 Task: Find connections with filter location Winterhude with filter topic #technologywith filter profile language German with filter current company Ingram Micro with filter school Freshers Jobs resumes with filter industry Utility System Construction with filter service category Mortgage Lending with filter keywords title Phlebotomist
Action: Mouse moved to (573, 78)
Screenshot: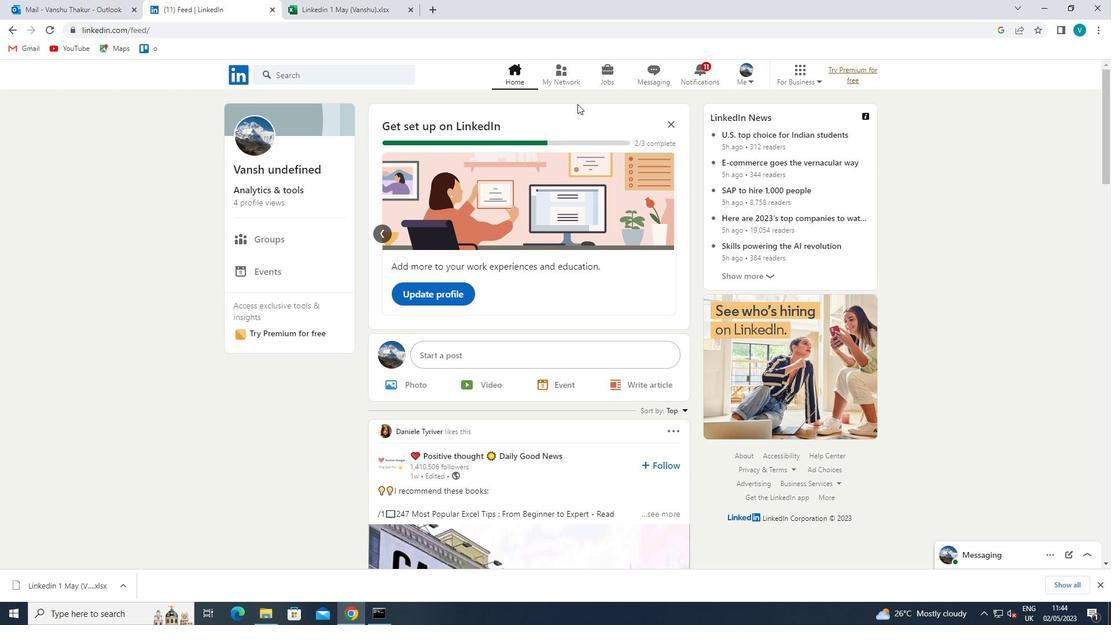 
Action: Mouse pressed left at (573, 78)
Screenshot: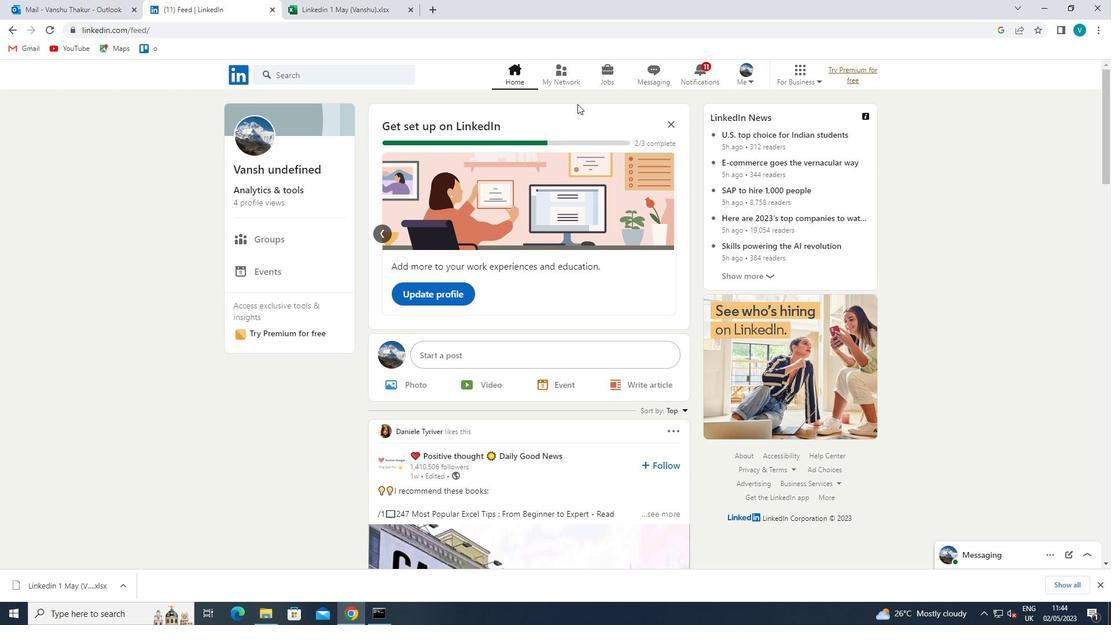 
Action: Mouse moved to (288, 138)
Screenshot: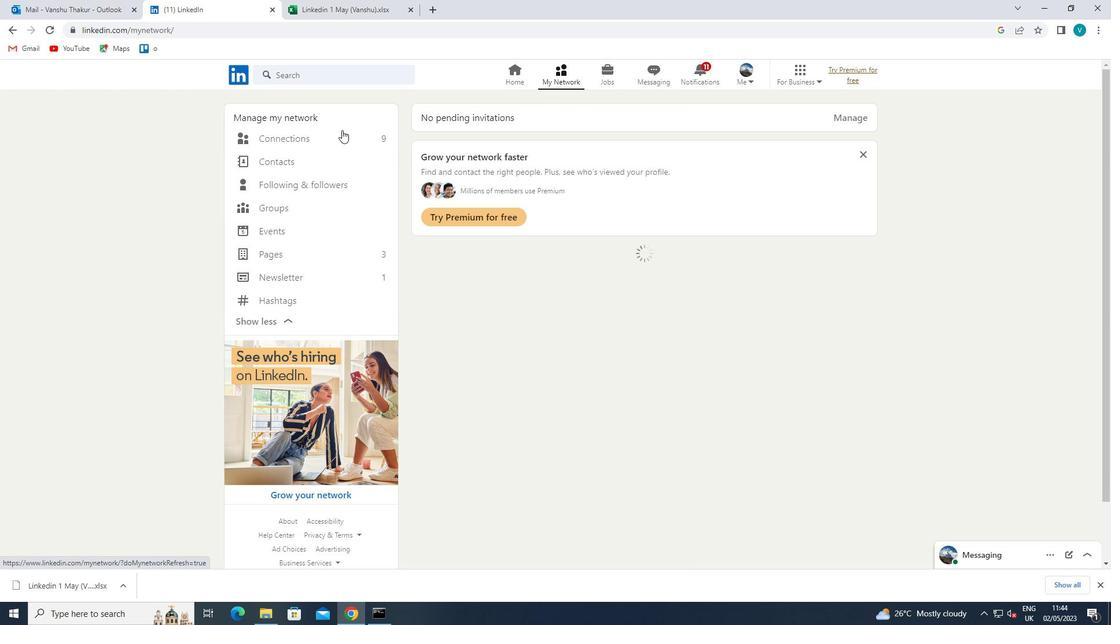 
Action: Mouse pressed left at (288, 138)
Screenshot: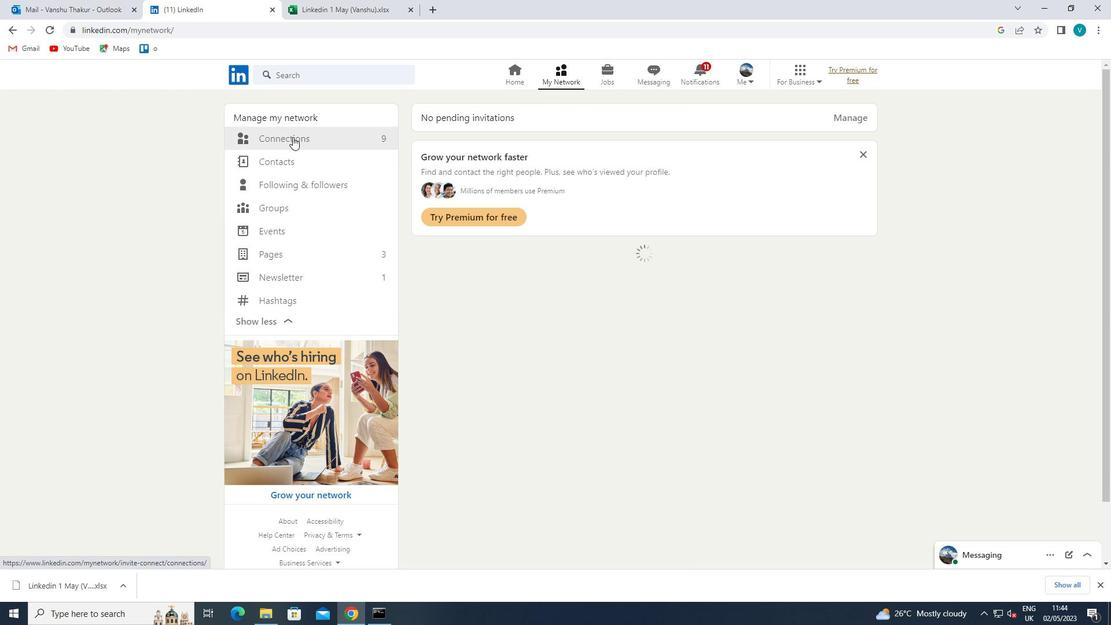 
Action: Mouse moved to (624, 140)
Screenshot: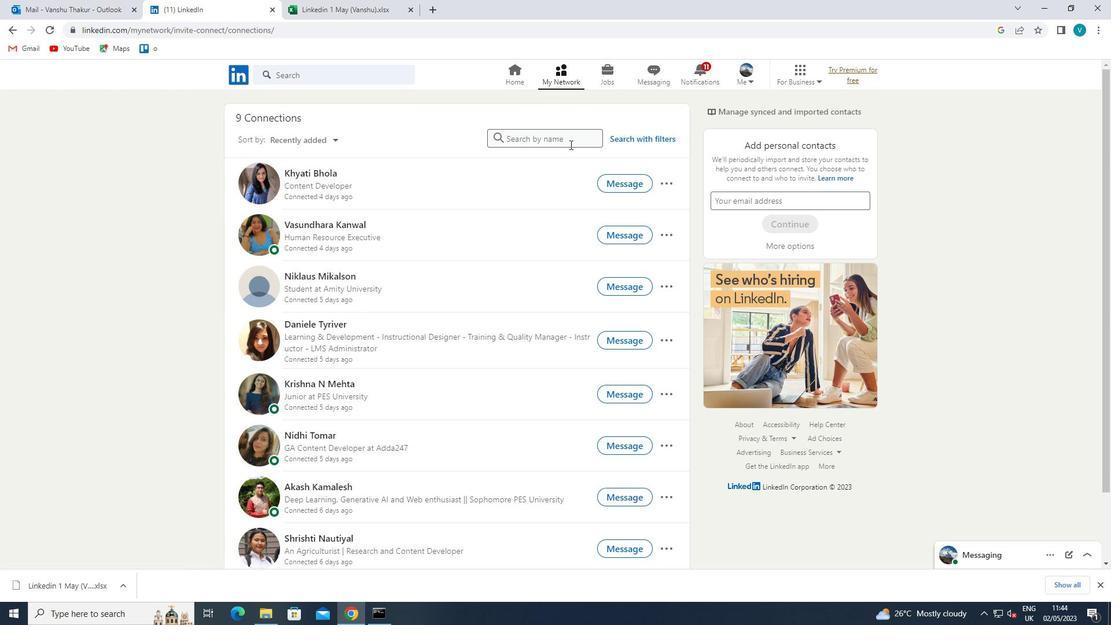 
Action: Mouse pressed left at (624, 140)
Screenshot: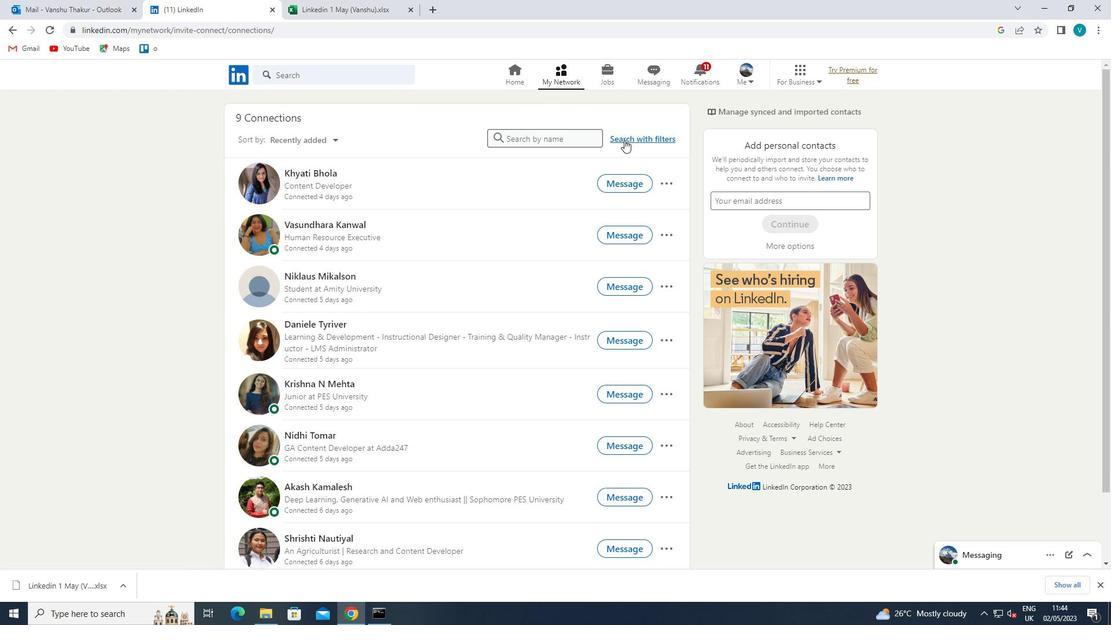 
Action: Mouse moved to (546, 107)
Screenshot: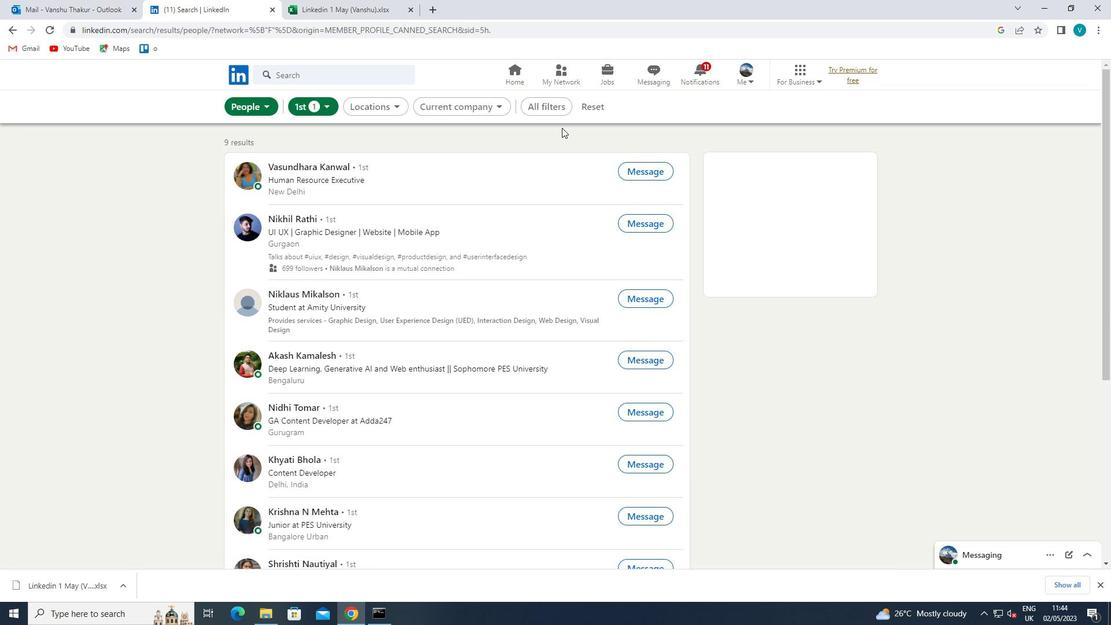 
Action: Mouse pressed left at (546, 107)
Screenshot: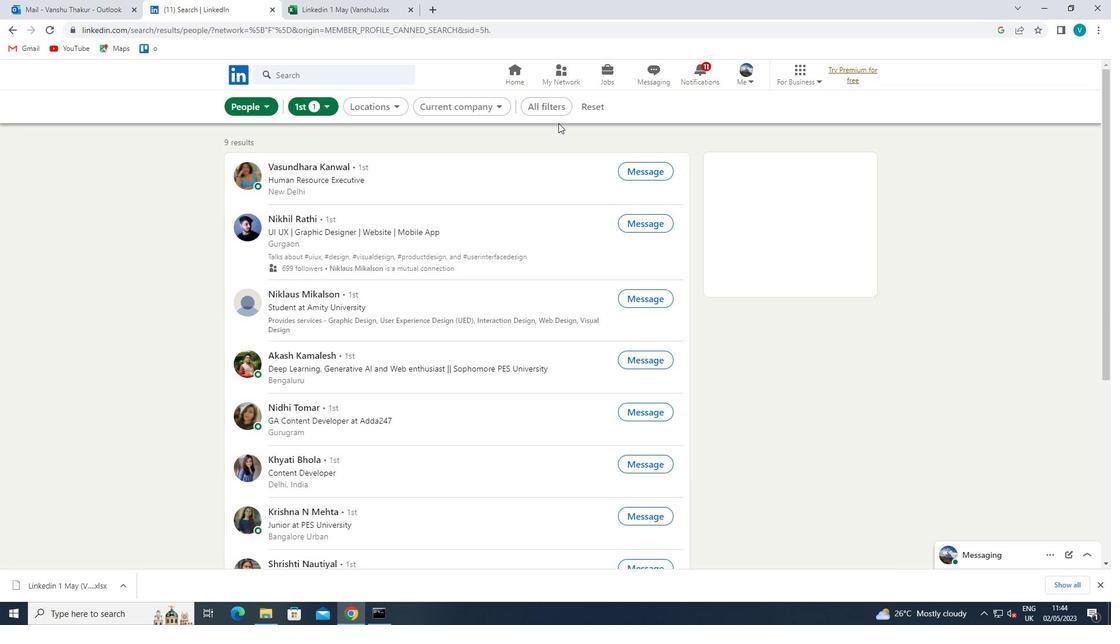 
Action: Mouse moved to (932, 299)
Screenshot: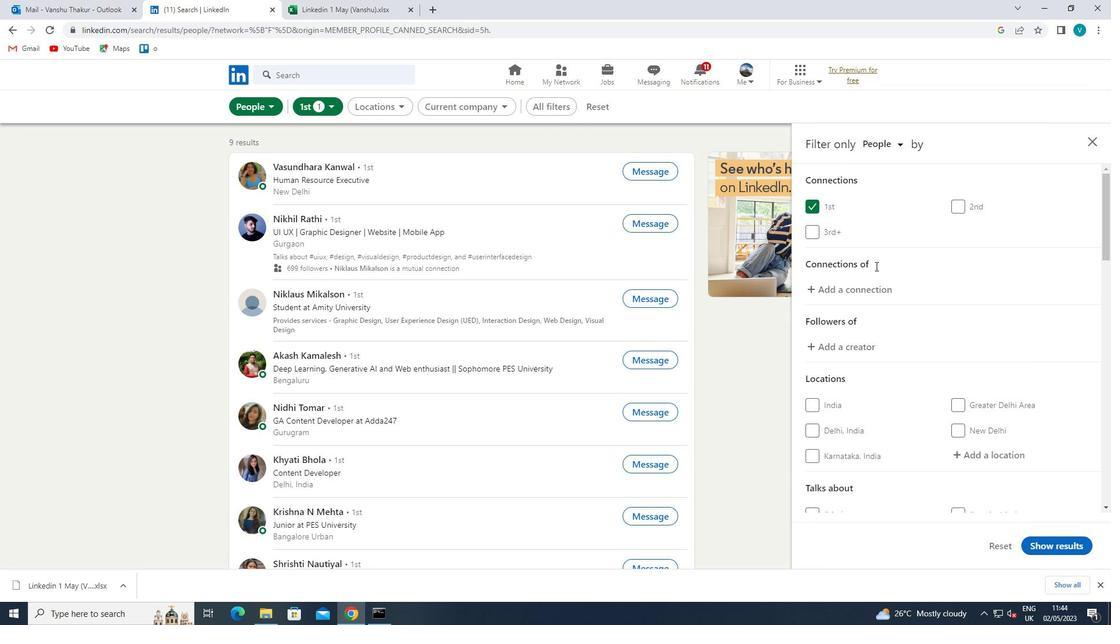 
Action: Mouse scrolled (932, 298) with delta (0, 0)
Screenshot: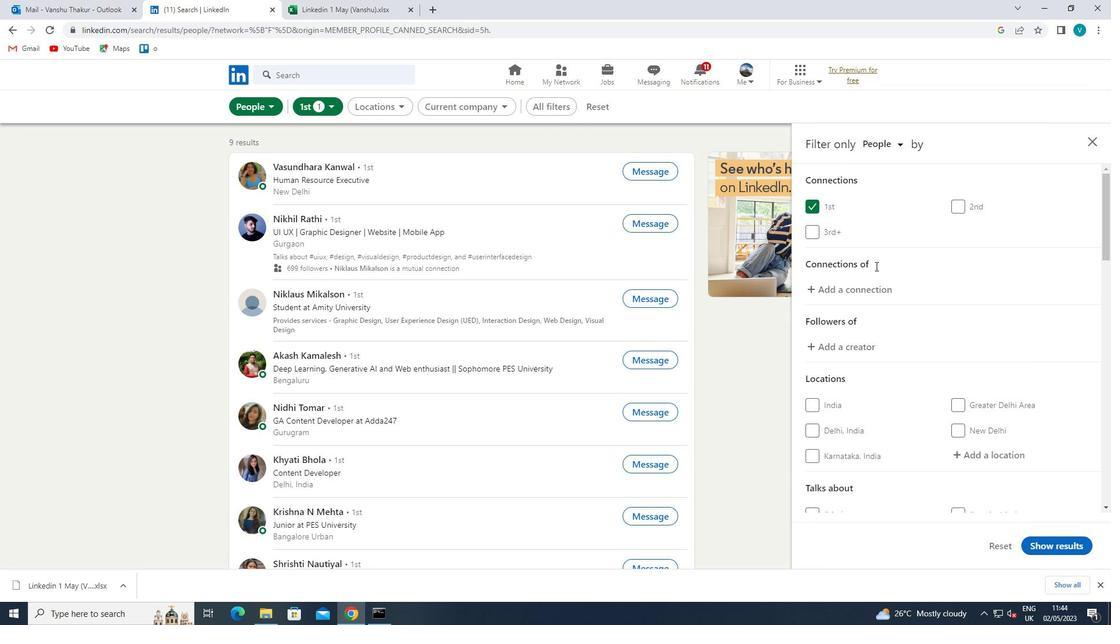 
Action: Mouse moved to (937, 304)
Screenshot: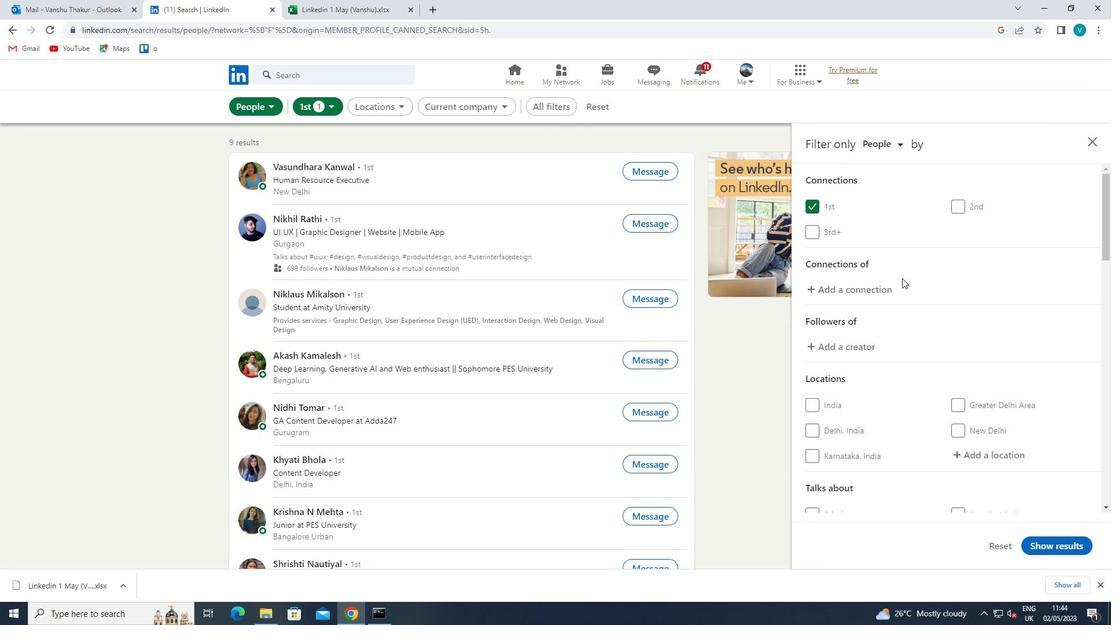 
Action: Mouse scrolled (937, 304) with delta (0, 0)
Screenshot: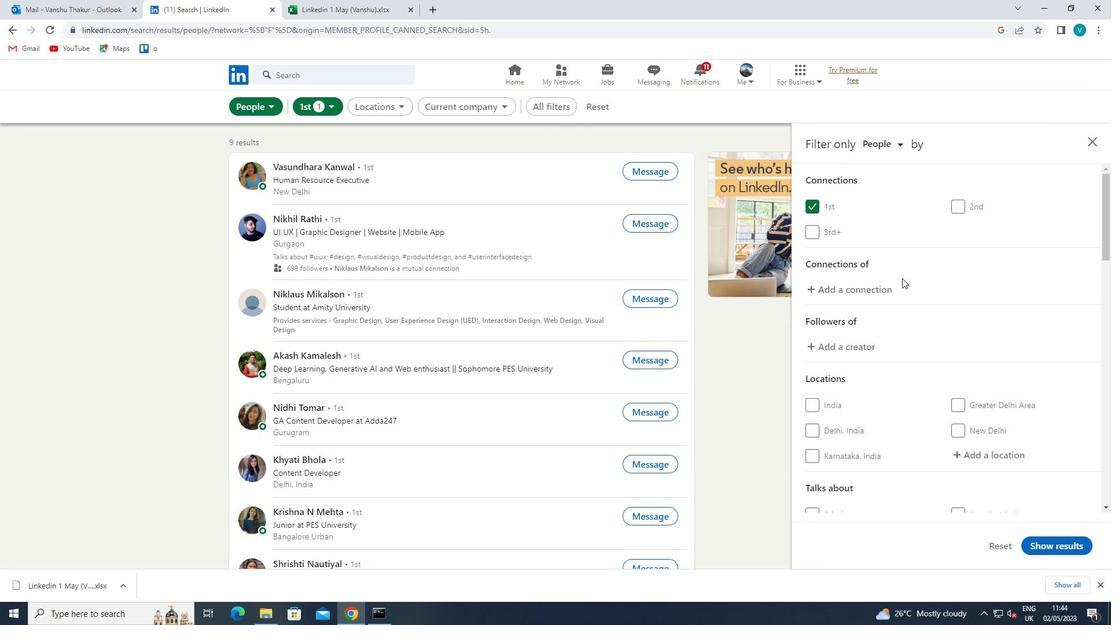 
Action: Mouse moved to (990, 332)
Screenshot: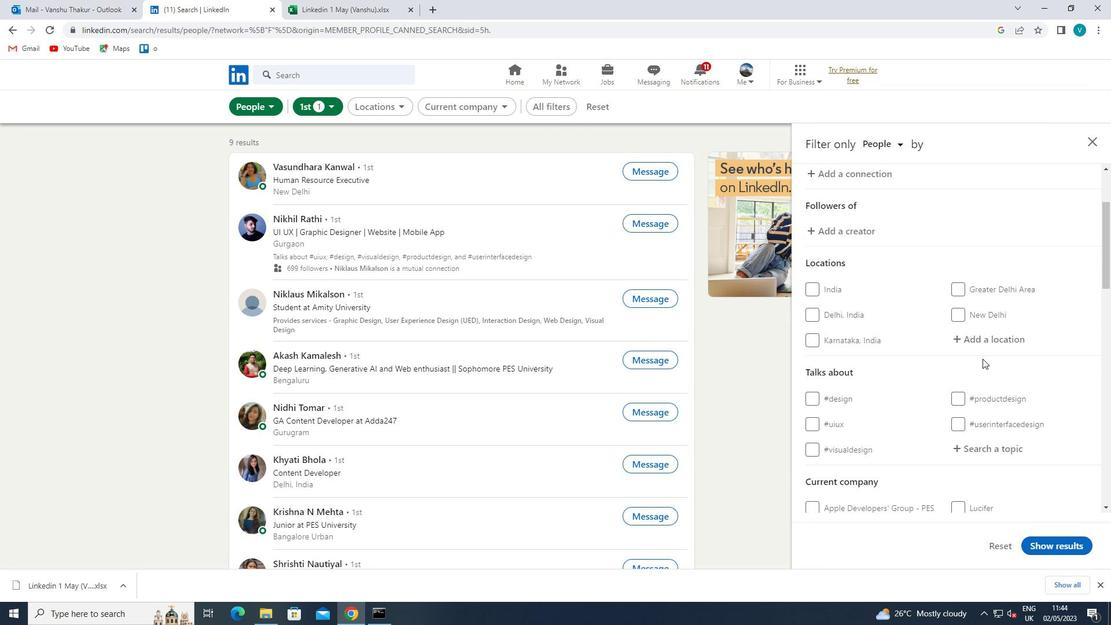 
Action: Mouse pressed left at (990, 332)
Screenshot: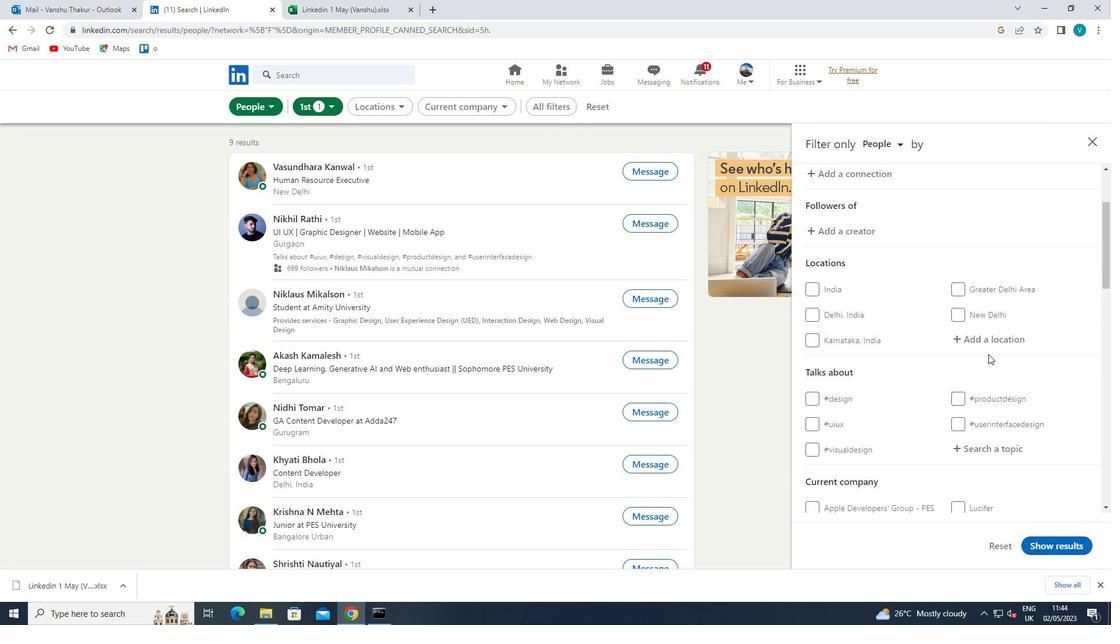 
Action: Key pressed <Key.shift>WINTERHUDE
Screenshot: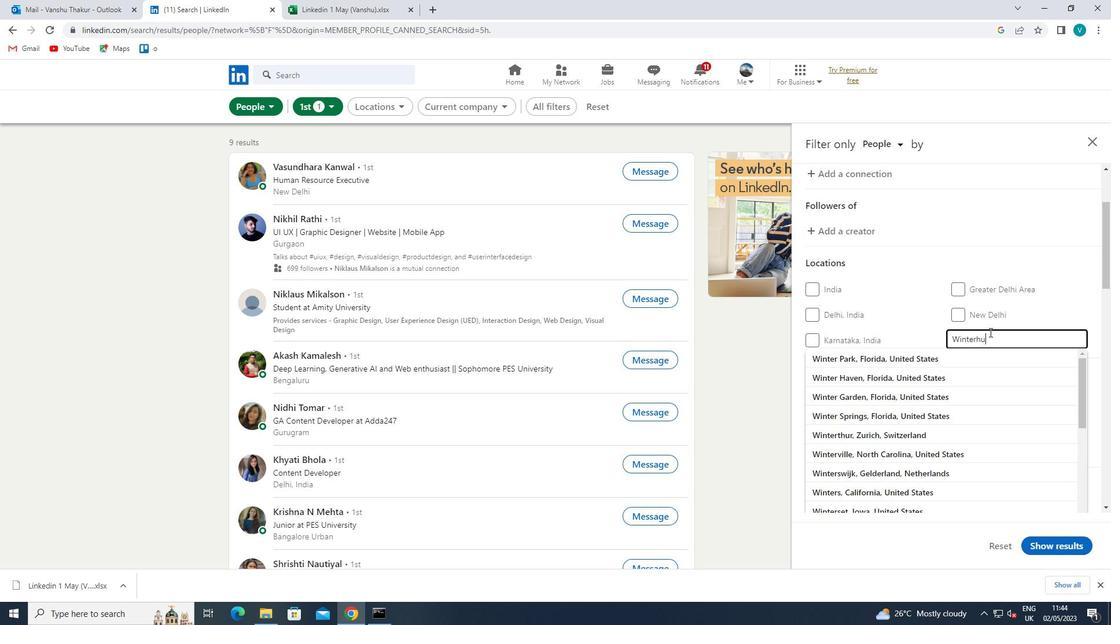 
Action: Mouse moved to (955, 361)
Screenshot: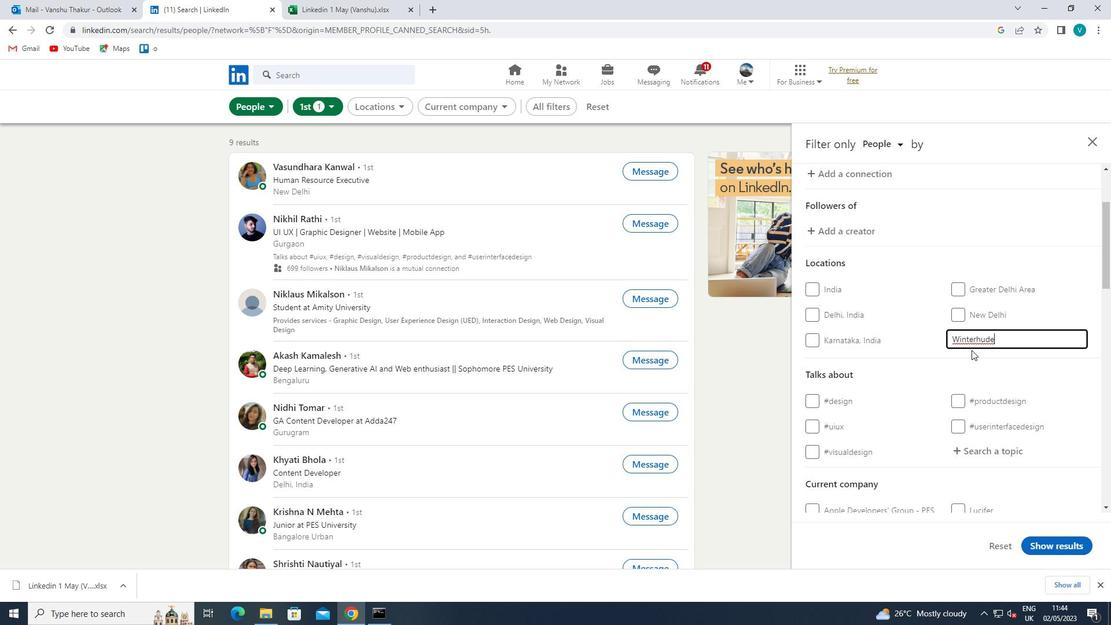 
Action: Mouse pressed left at (955, 361)
Screenshot: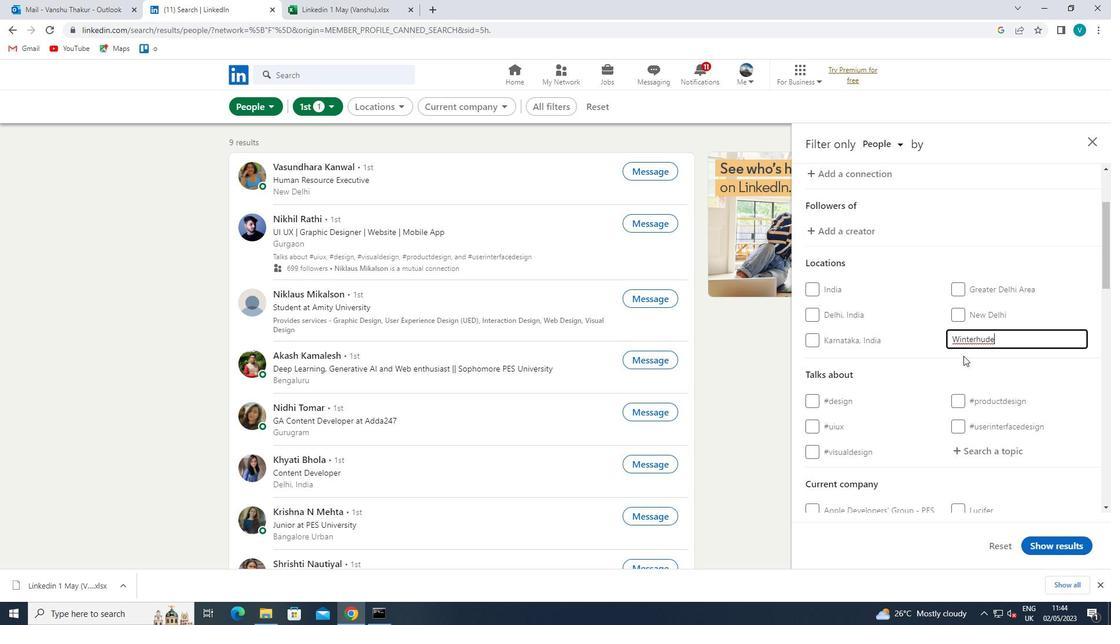
Action: Mouse moved to (937, 353)
Screenshot: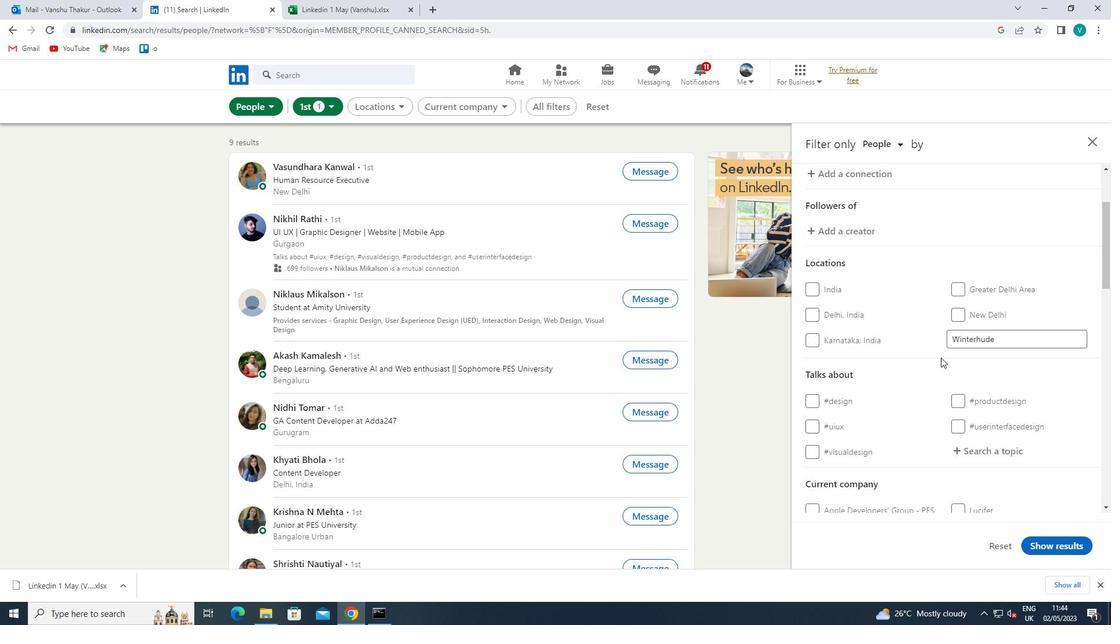 
Action: Mouse scrolled (937, 352) with delta (0, 0)
Screenshot: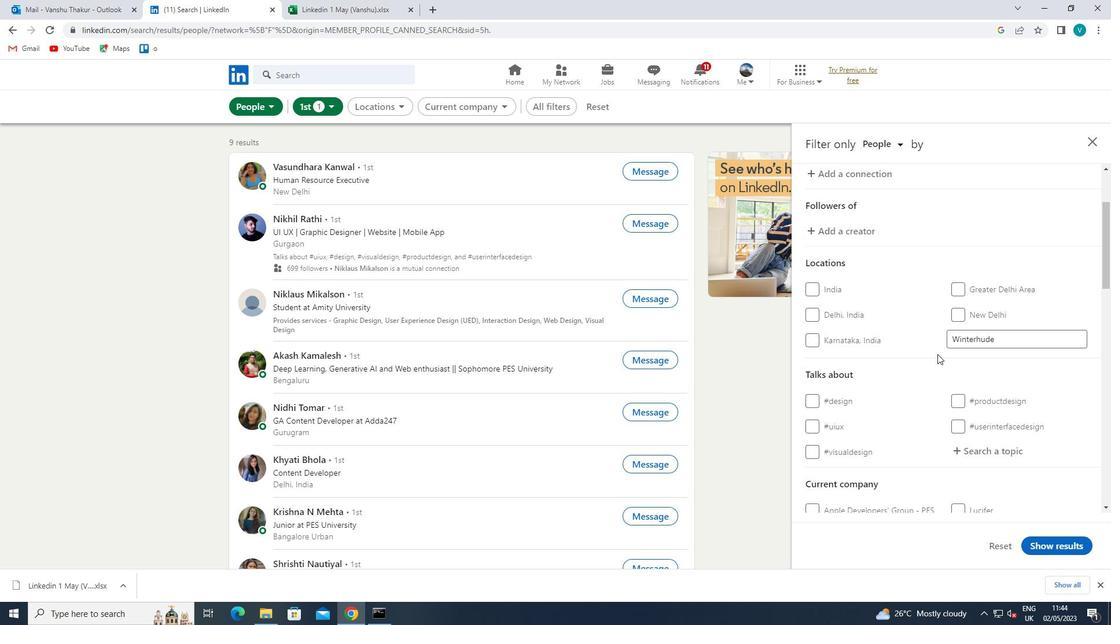 
Action: Mouse scrolled (937, 352) with delta (0, 0)
Screenshot: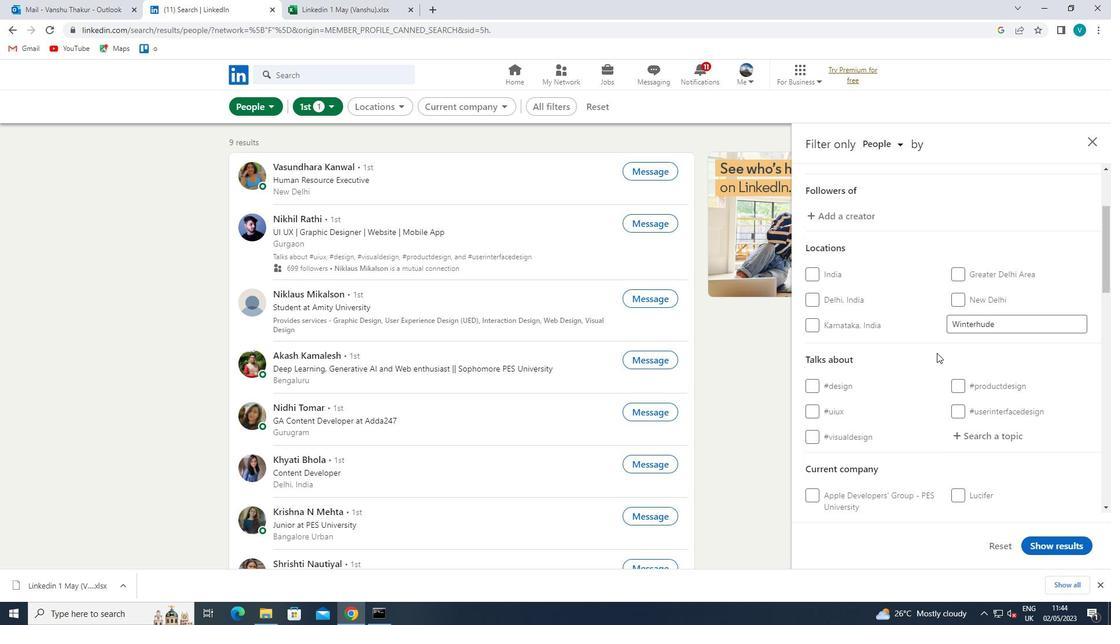
Action: Mouse moved to (937, 353)
Screenshot: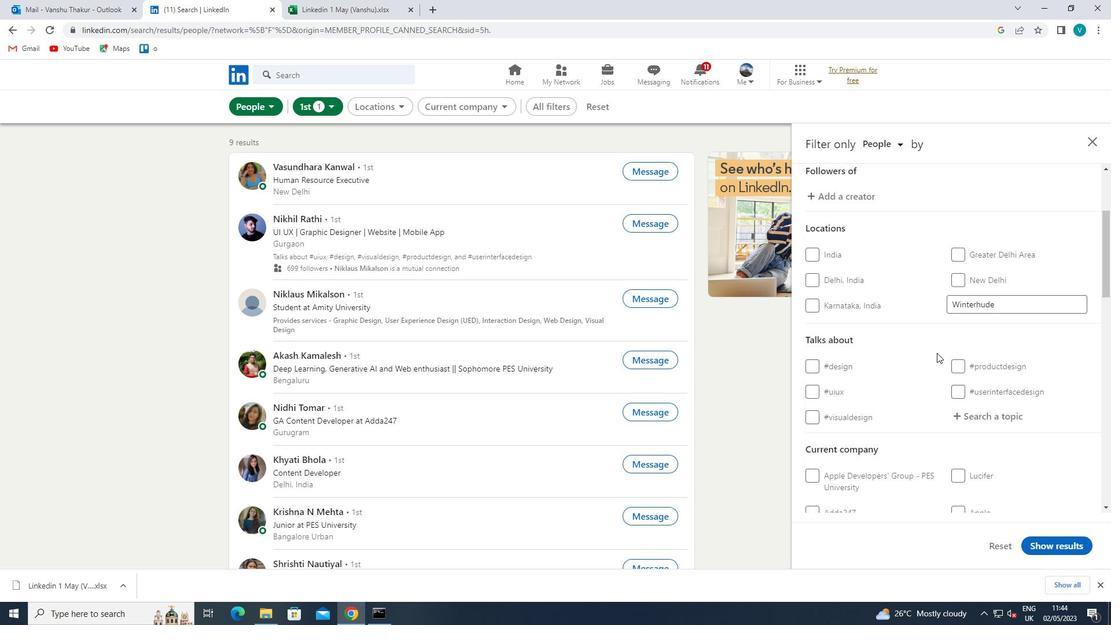 
Action: Mouse scrolled (937, 352) with delta (0, 0)
Screenshot: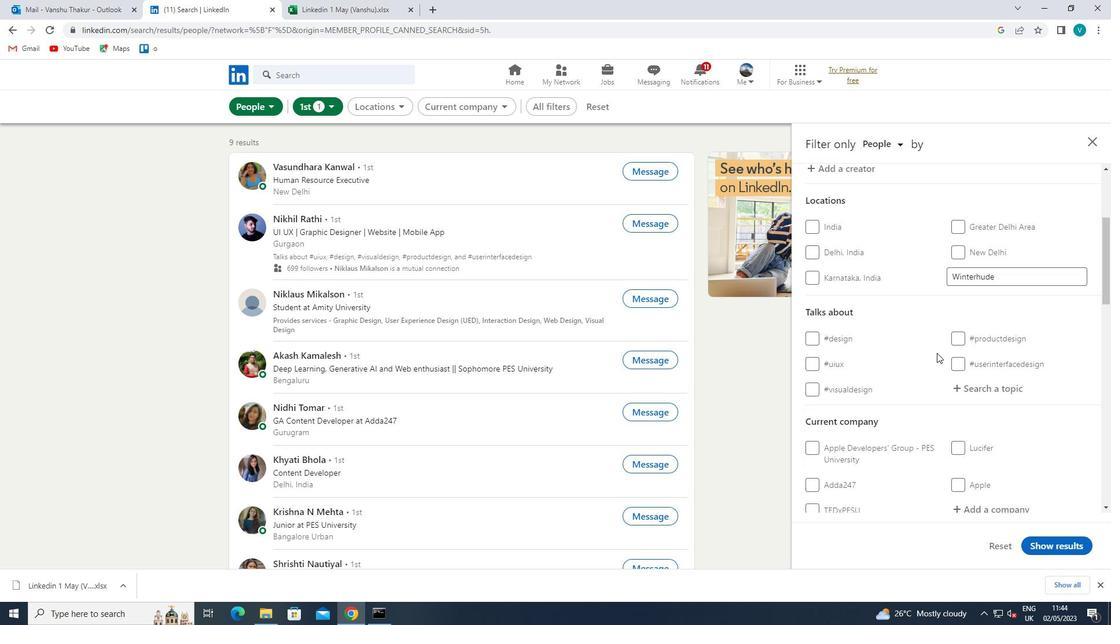 
Action: Mouse moved to (982, 286)
Screenshot: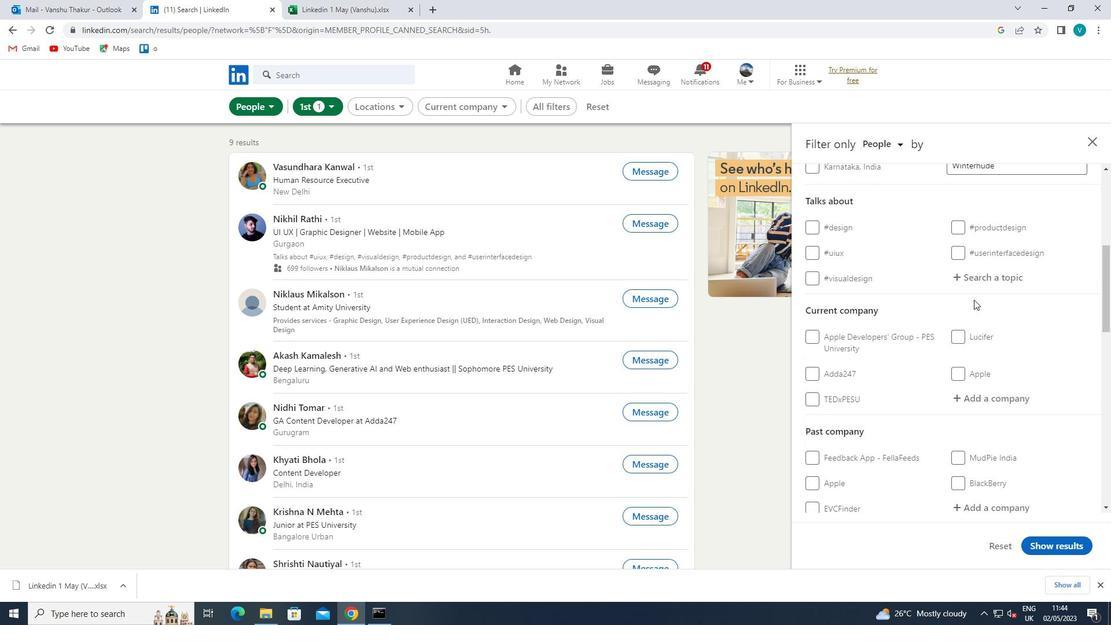 
Action: Mouse pressed left at (982, 286)
Screenshot: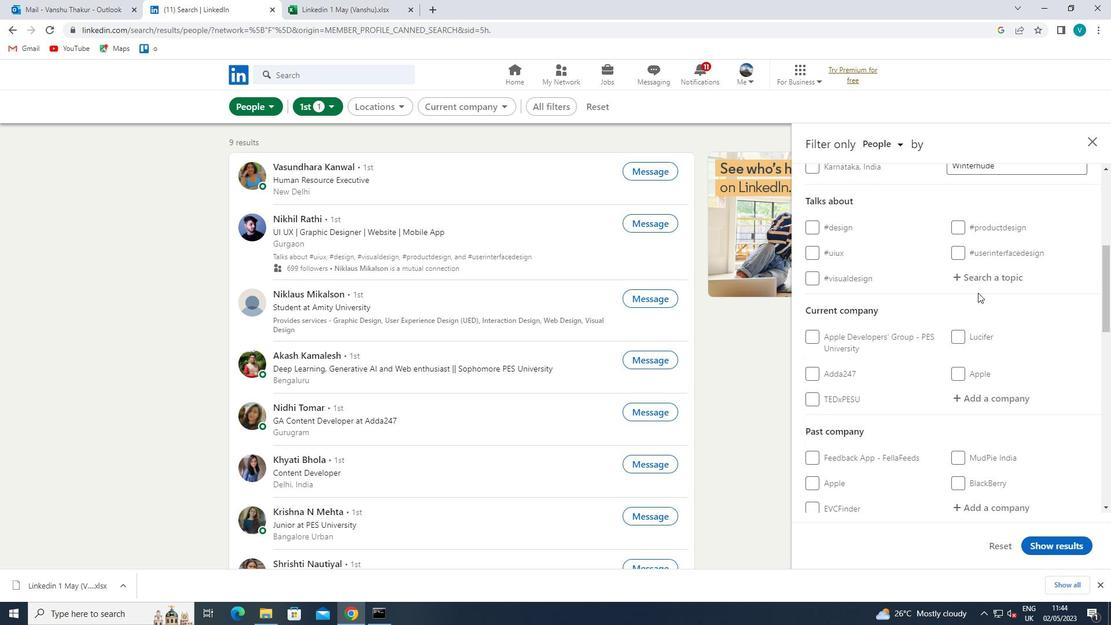 
Action: Mouse moved to (988, 277)
Screenshot: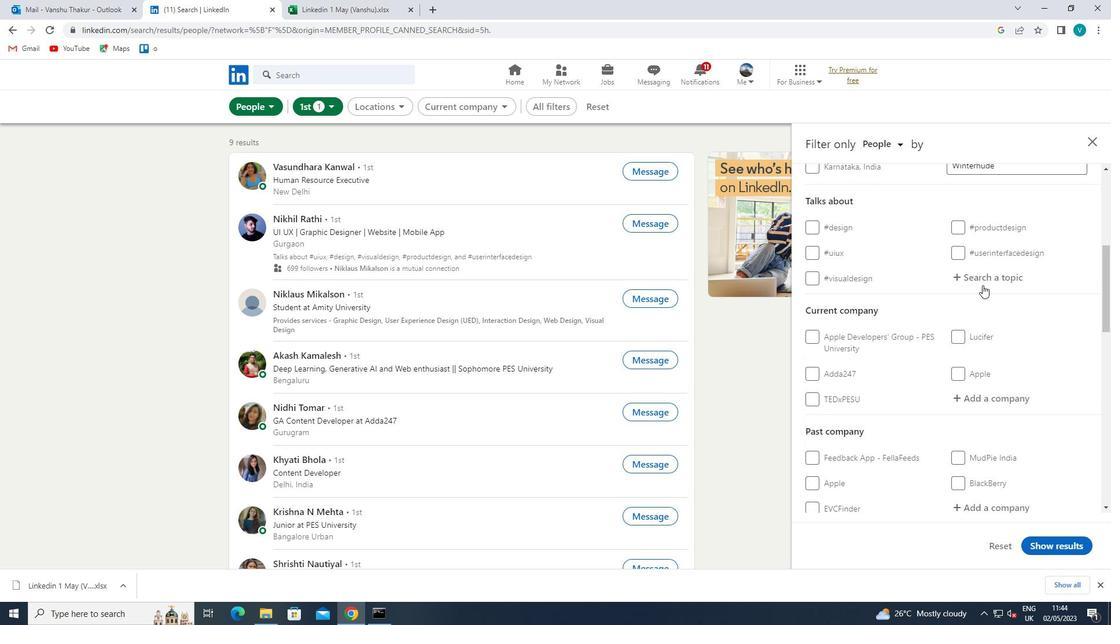 
Action: Mouse pressed left at (988, 277)
Screenshot: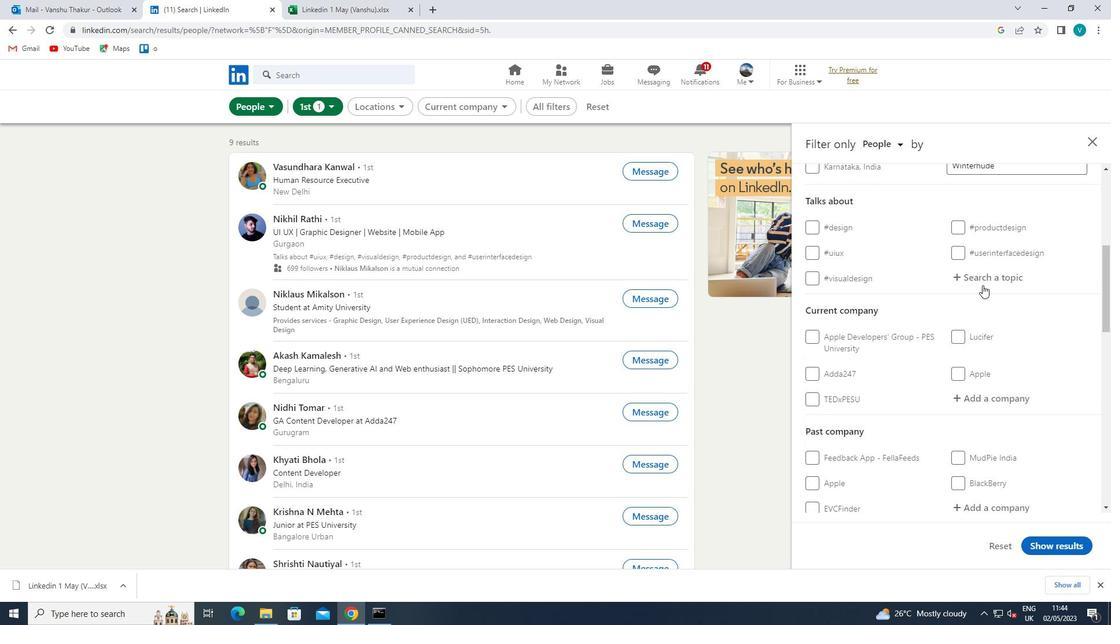 
Action: Mouse moved to (945, 253)
Screenshot: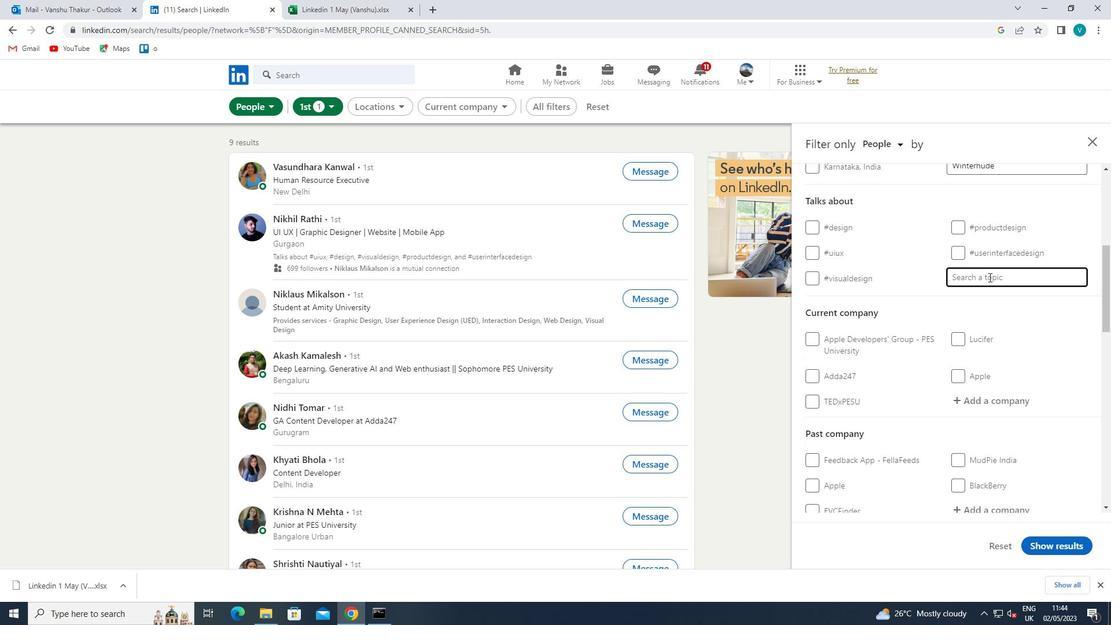 
Action: Key pressed TECHNO
Screenshot: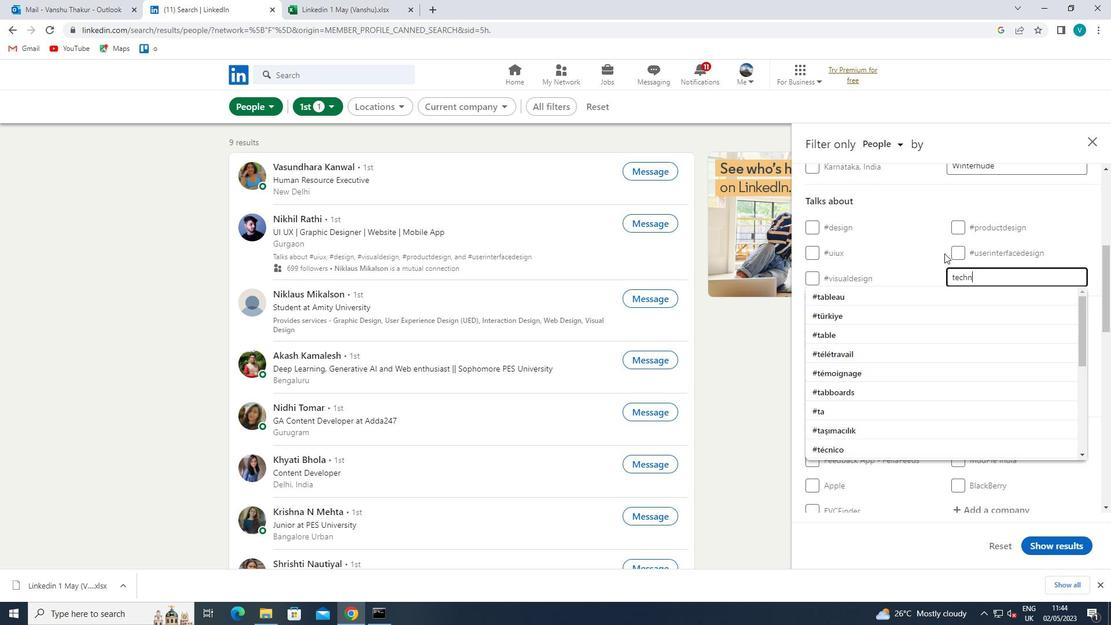 
Action: Mouse moved to (929, 292)
Screenshot: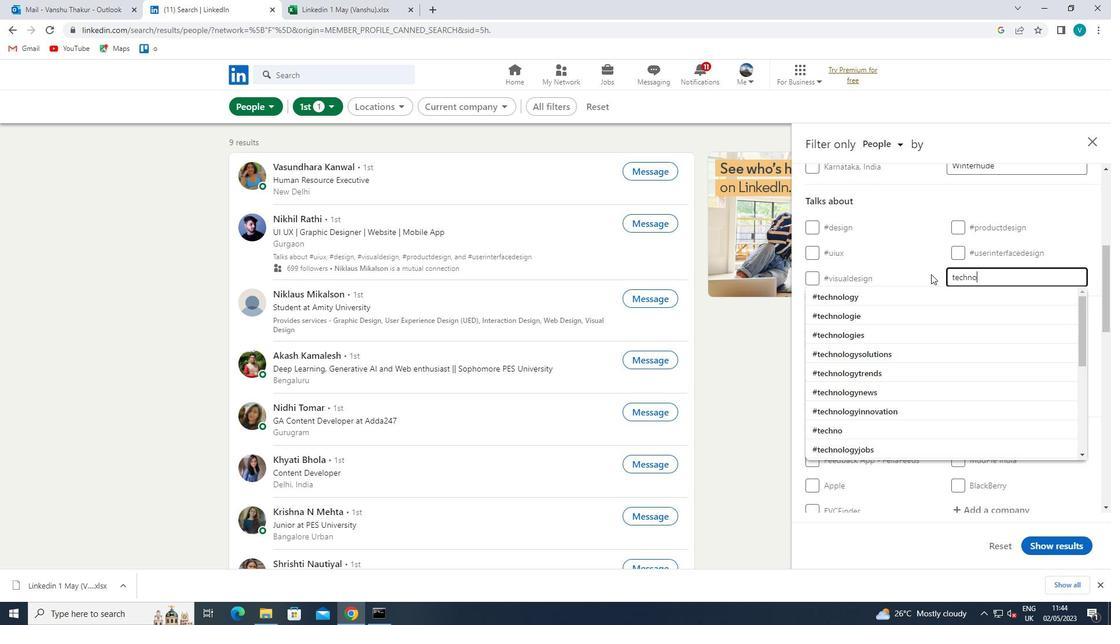 
Action: Mouse pressed left at (929, 292)
Screenshot: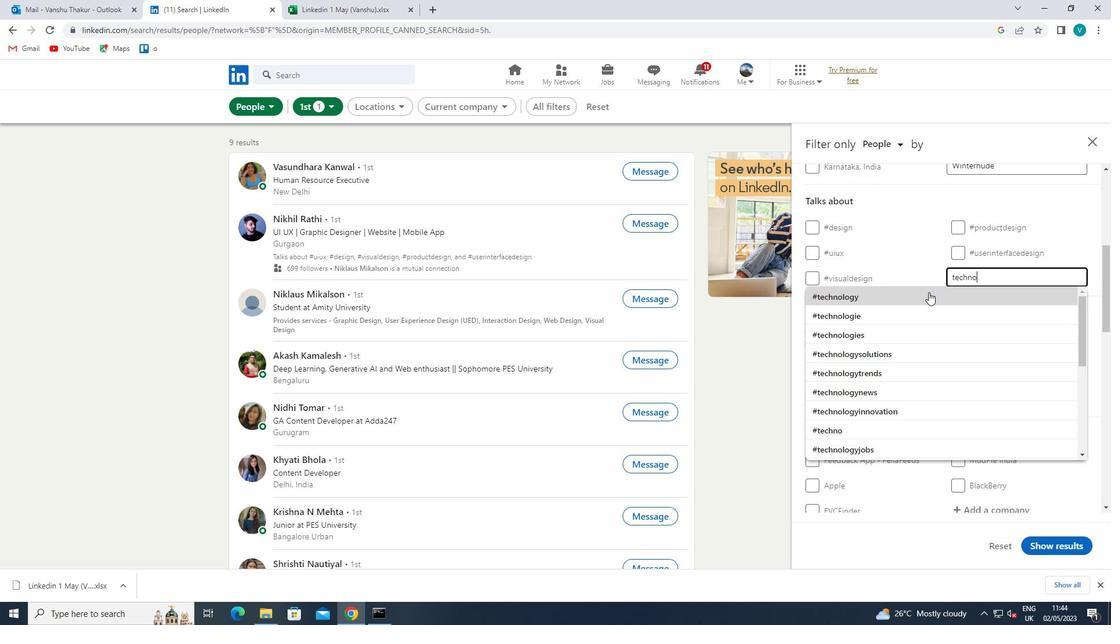 
Action: Mouse scrolled (929, 291) with delta (0, 0)
Screenshot: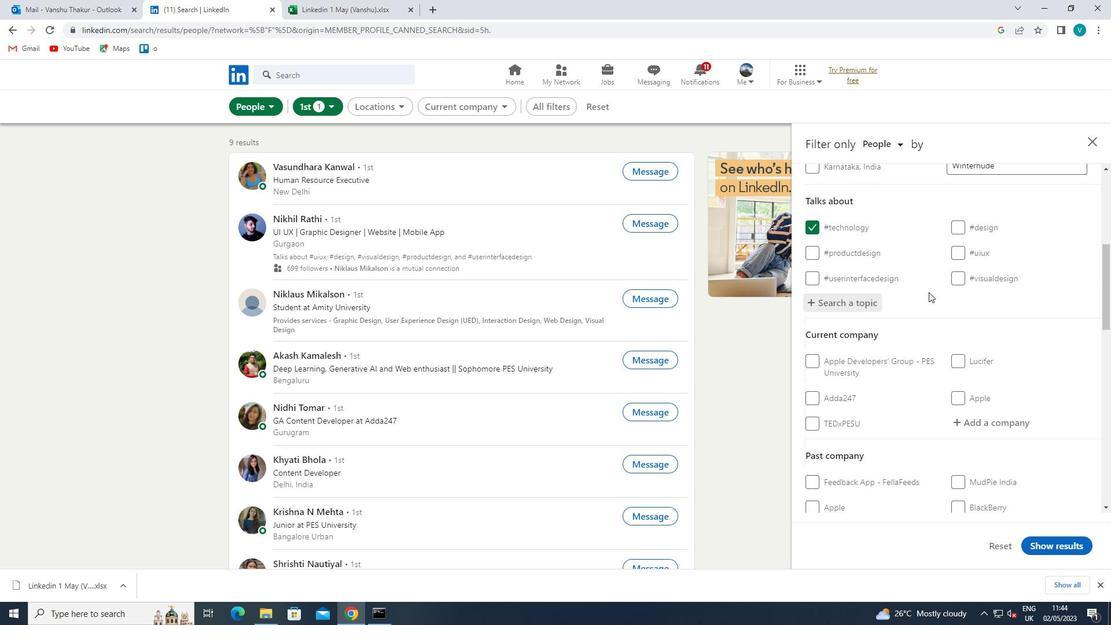 
Action: Mouse scrolled (929, 291) with delta (0, 0)
Screenshot: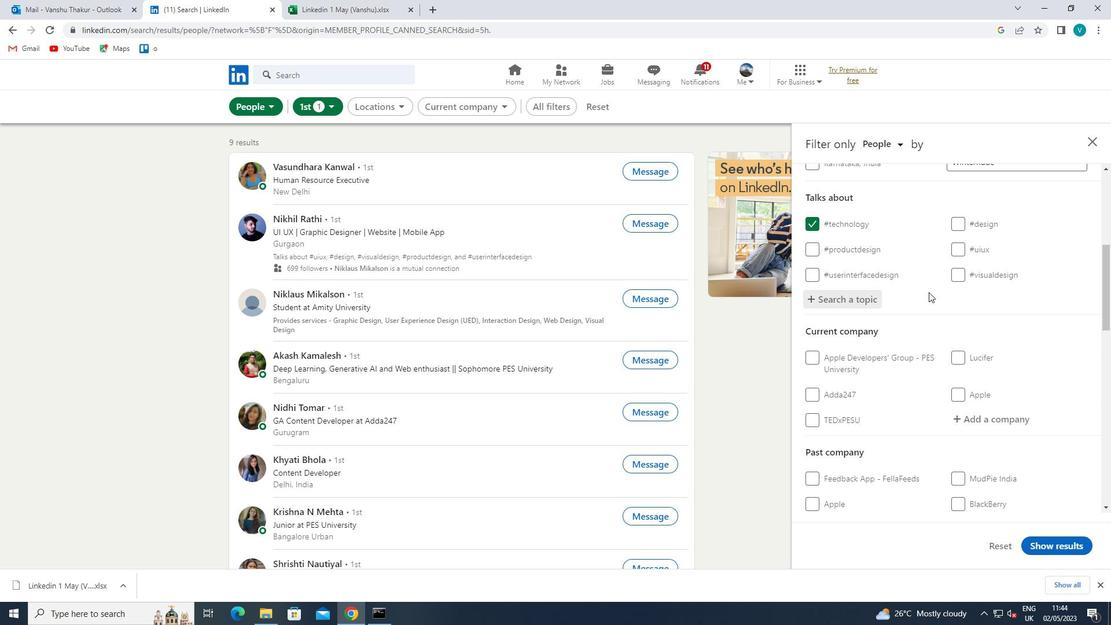 
Action: Mouse moved to (985, 301)
Screenshot: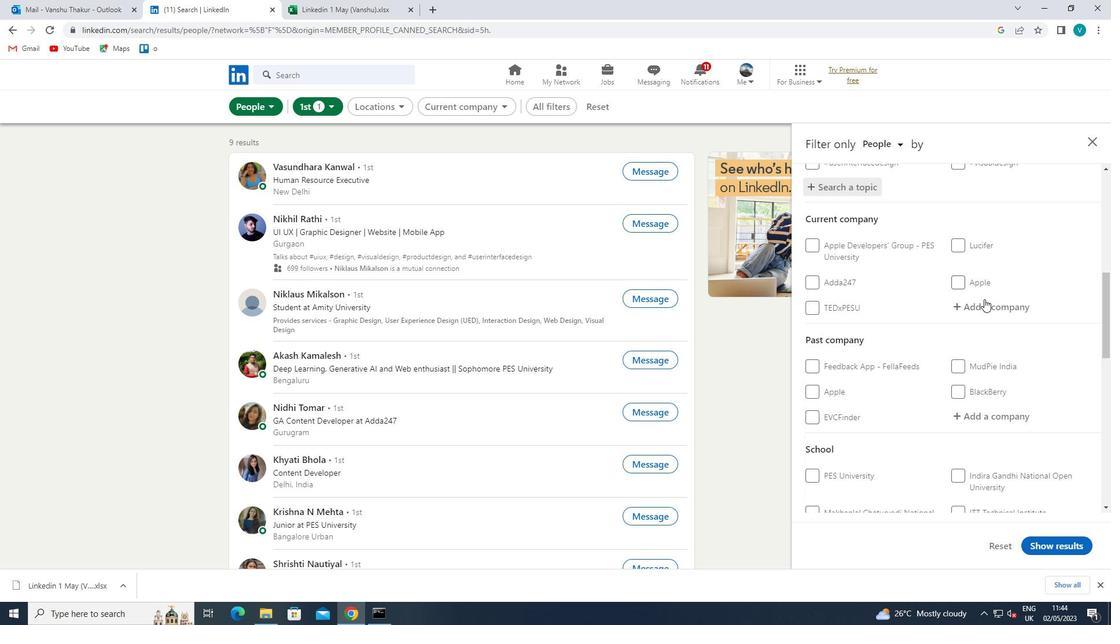 
Action: Mouse pressed left at (985, 301)
Screenshot: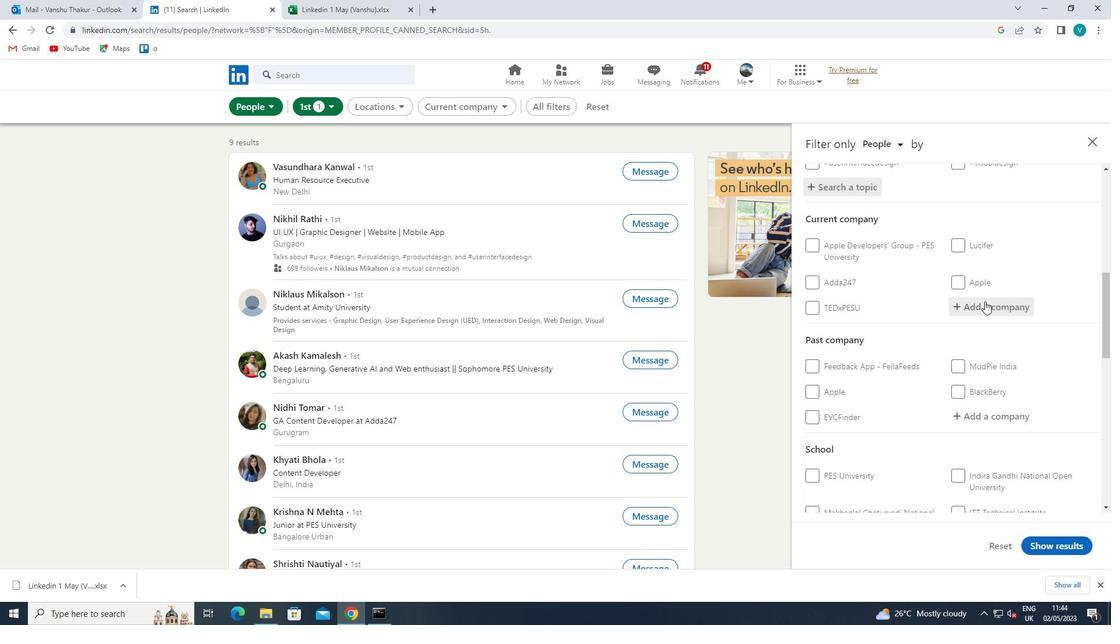 
Action: Key pressed <Key.shift>INGRAM<Key.space>
Screenshot: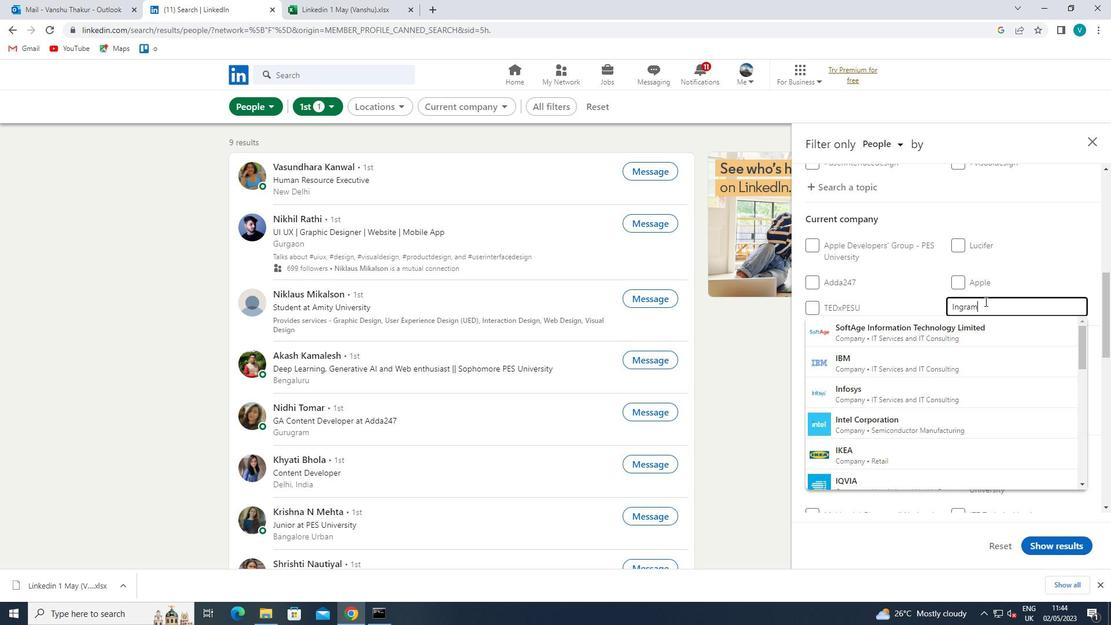 
Action: Mouse moved to (970, 336)
Screenshot: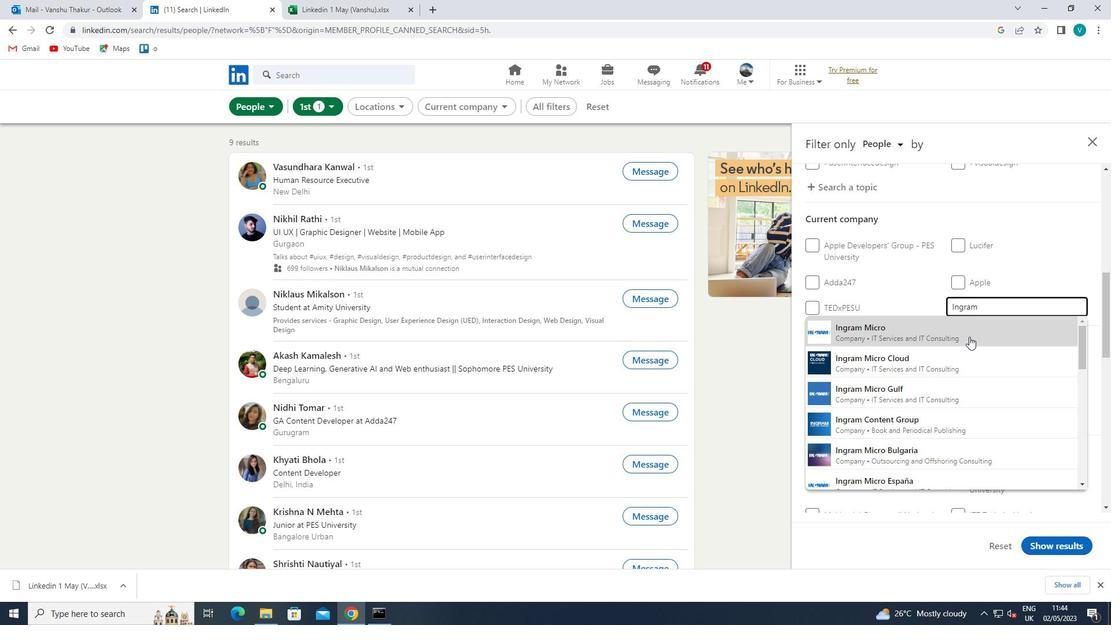 
Action: Mouse pressed left at (970, 336)
Screenshot: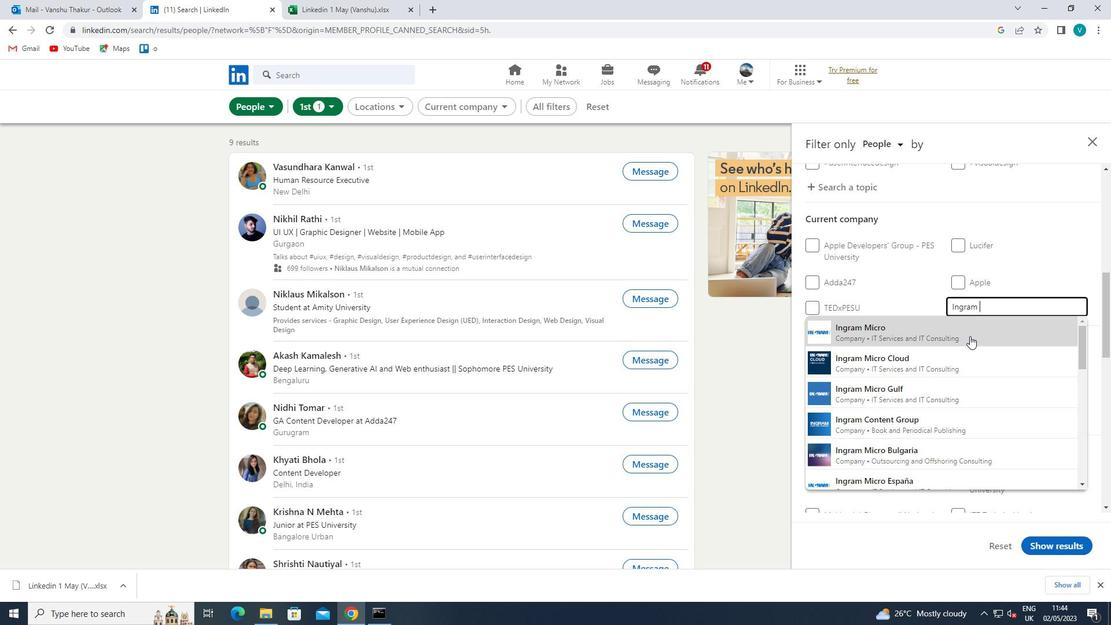 
Action: Mouse moved to (982, 329)
Screenshot: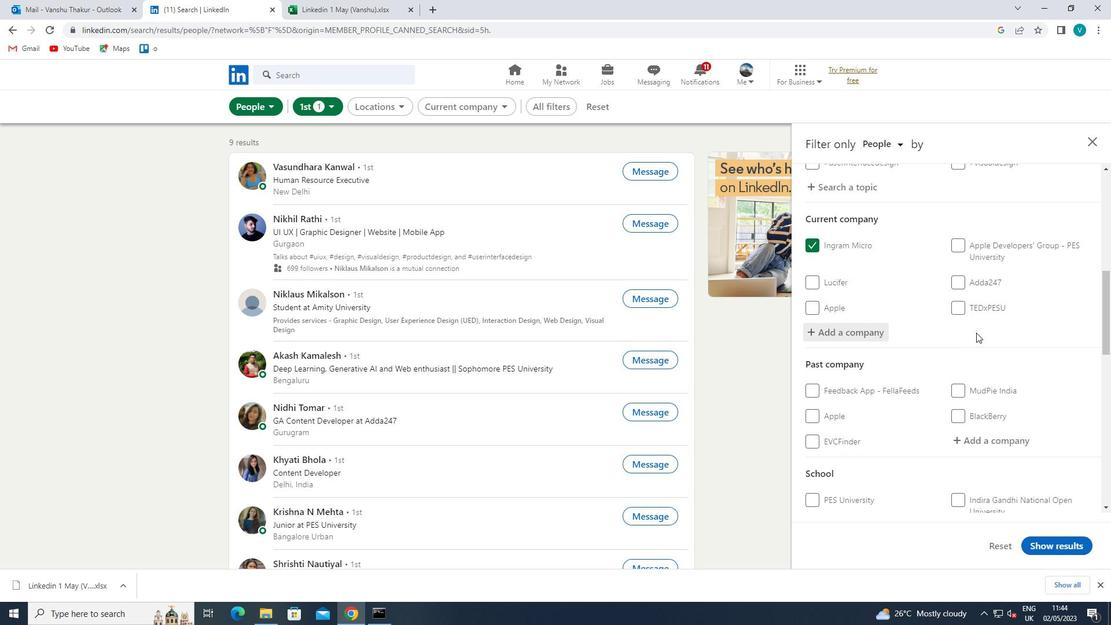 
Action: Mouse scrolled (982, 328) with delta (0, 0)
Screenshot: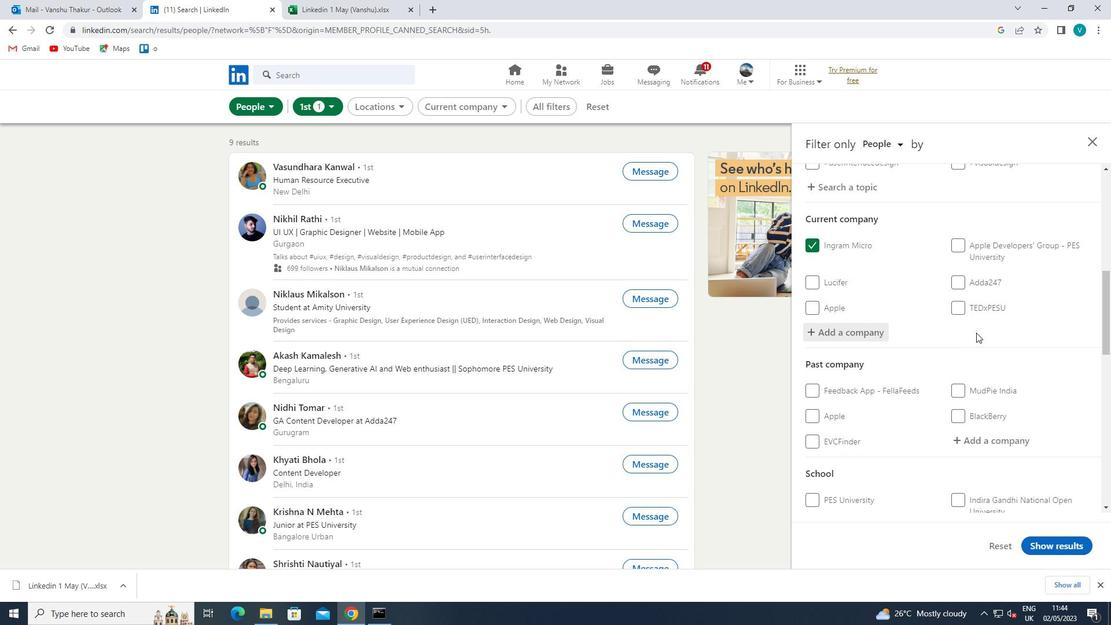 
Action: Mouse moved to (982, 328)
Screenshot: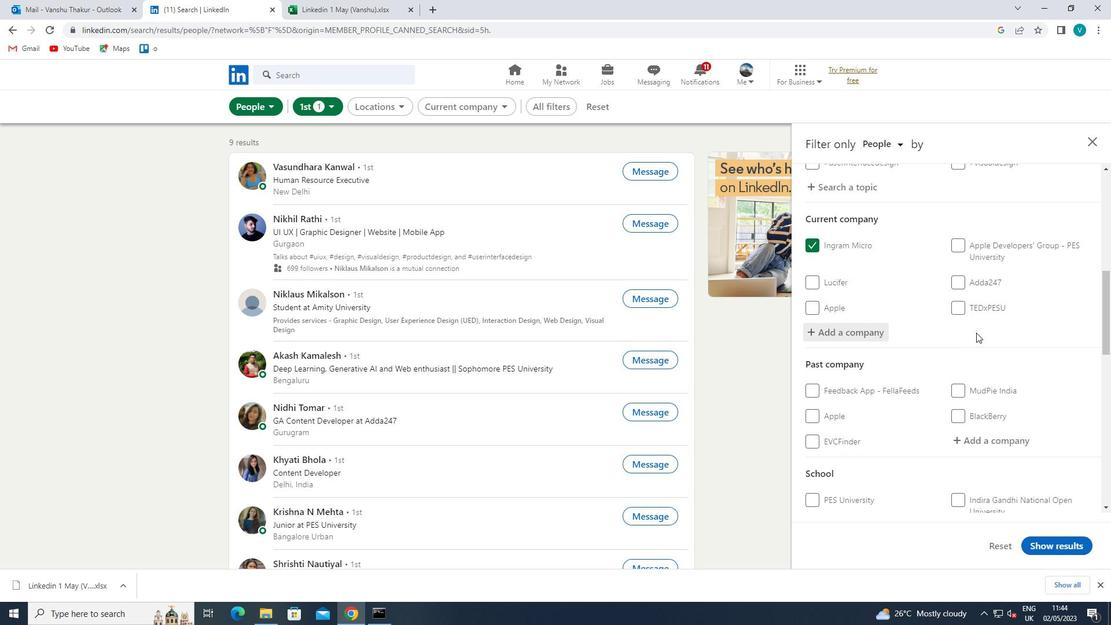 
Action: Mouse scrolled (982, 328) with delta (0, 0)
Screenshot: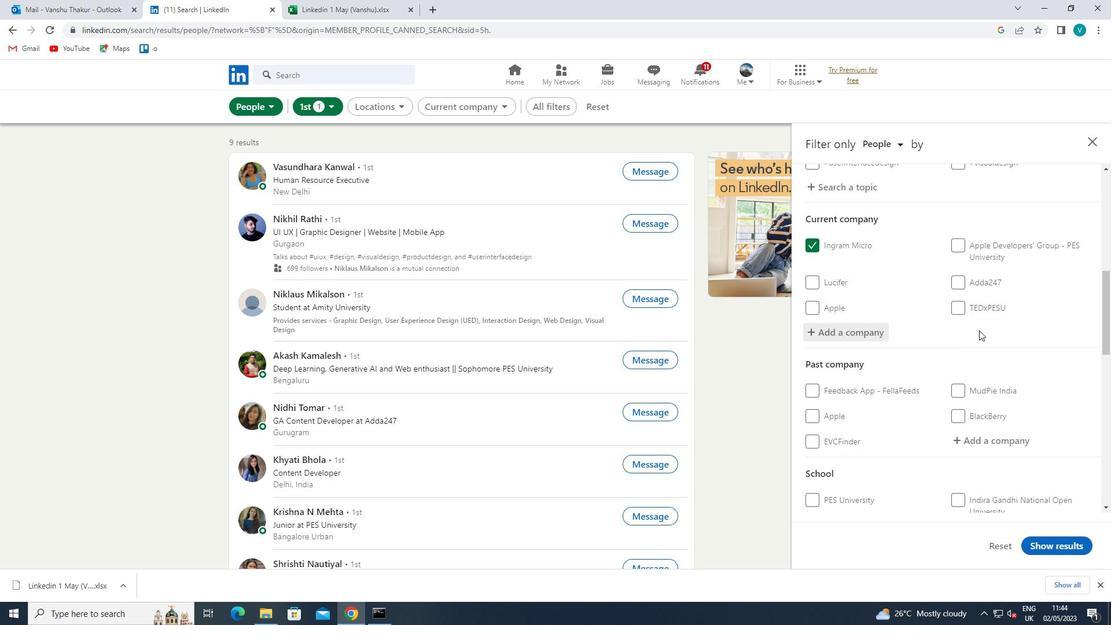 
Action: Mouse moved to (982, 328)
Screenshot: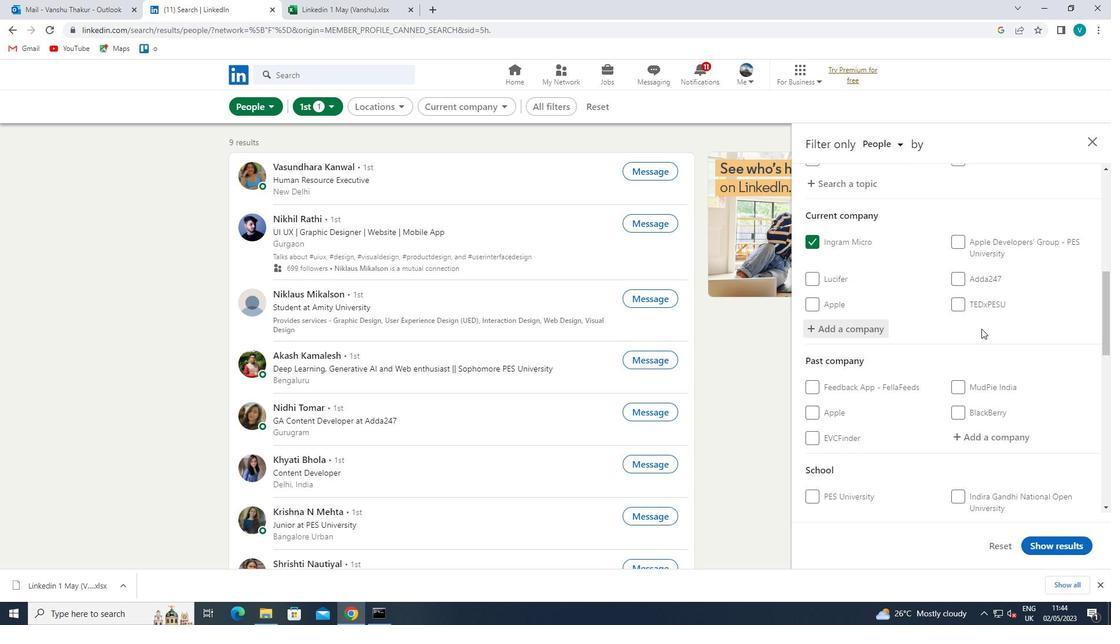 
Action: Mouse scrolled (982, 328) with delta (0, 0)
Screenshot: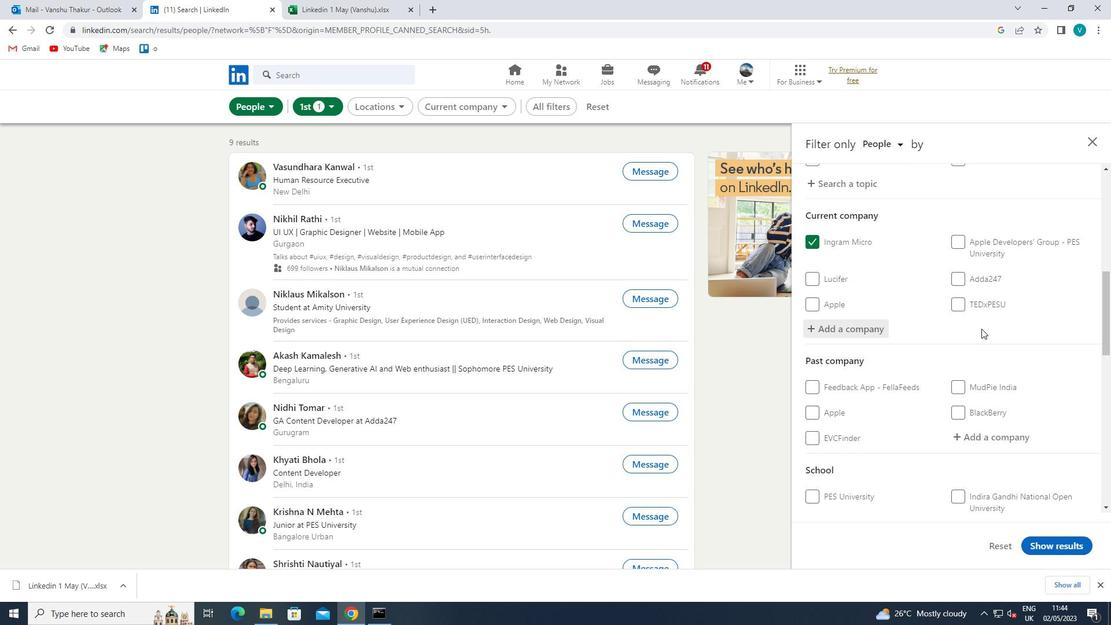 
Action: Mouse scrolled (982, 328) with delta (0, 0)
Screenshot: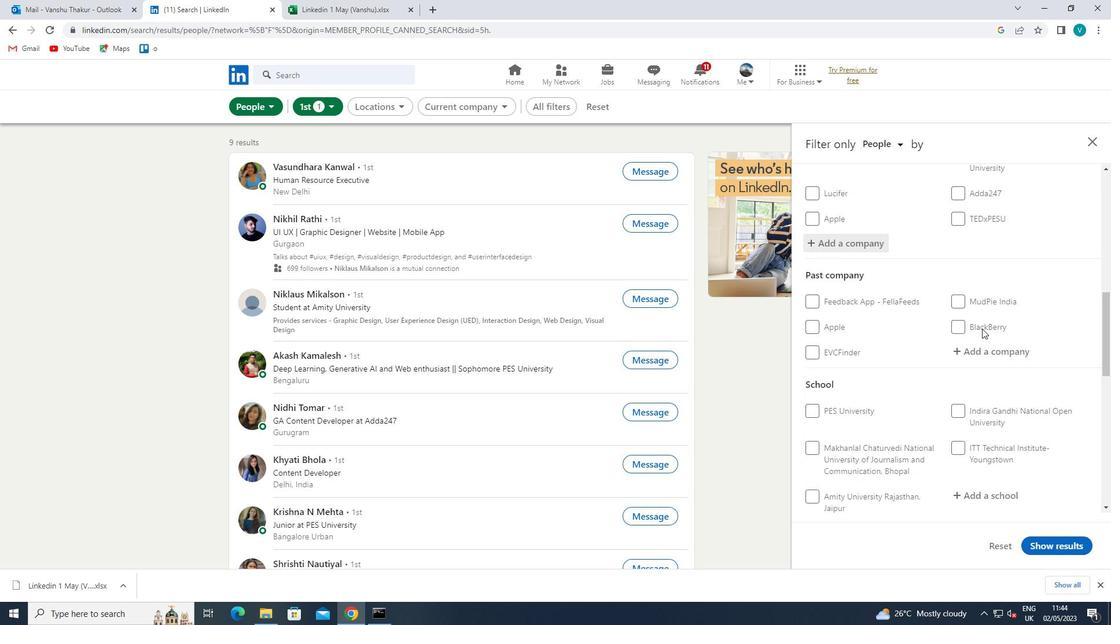
Action: Mouse moved to (985, 351)
Screenshot: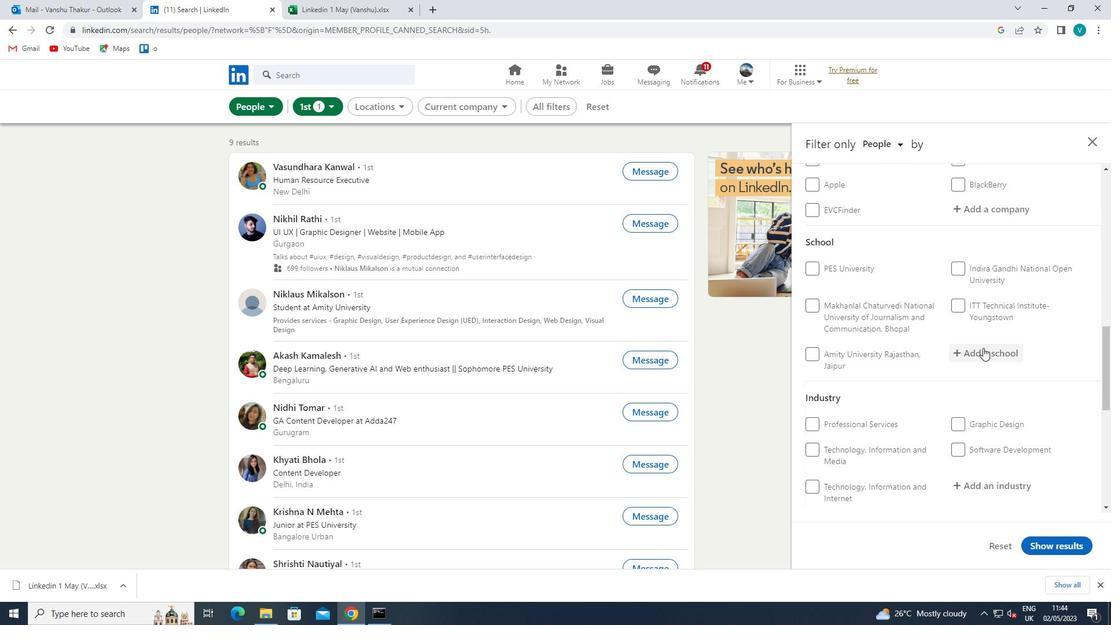 
Action: Mouse pressed left at (985, 351)
Screenshot: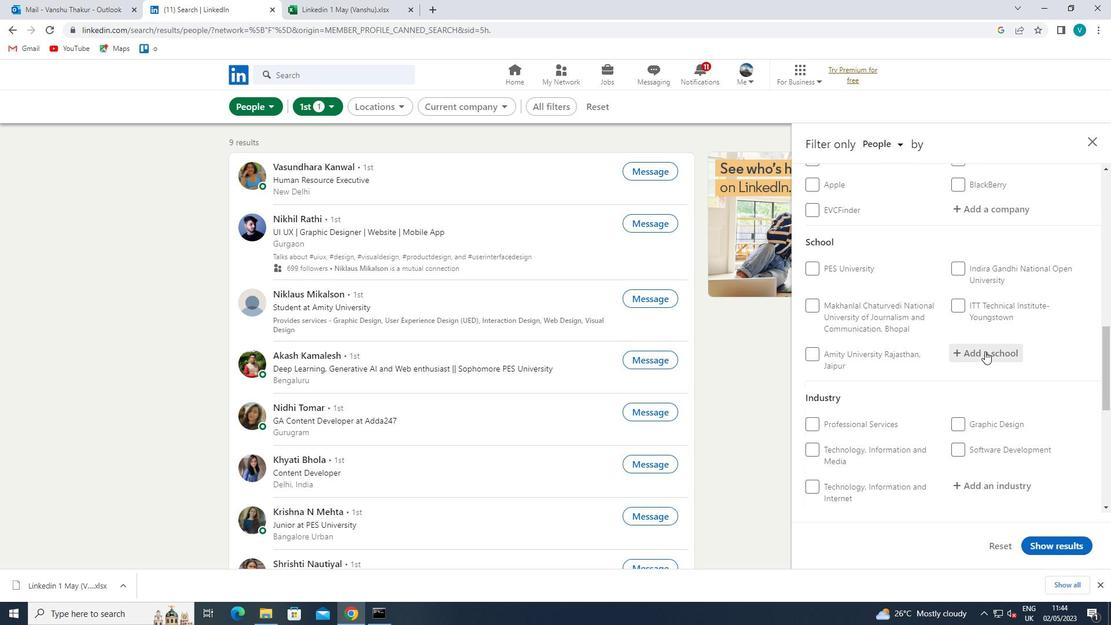 
Action: Mouse moved to (986, 351)
Screenshot: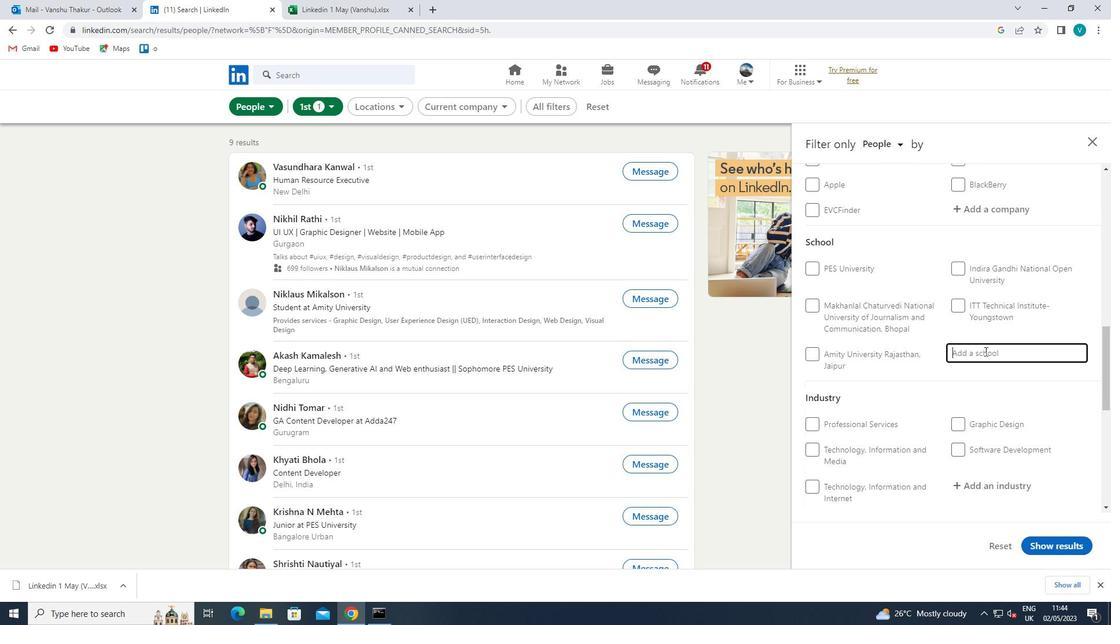 
Action: Key pressed <Key.shift>FRESJ<Key.backspace><Key.backspace><Key.backspace><Key.backspace><Key.backspace><Key.backspace><Key.backspace><Key.shift><Key.shift>FRESHERS
Screenshot: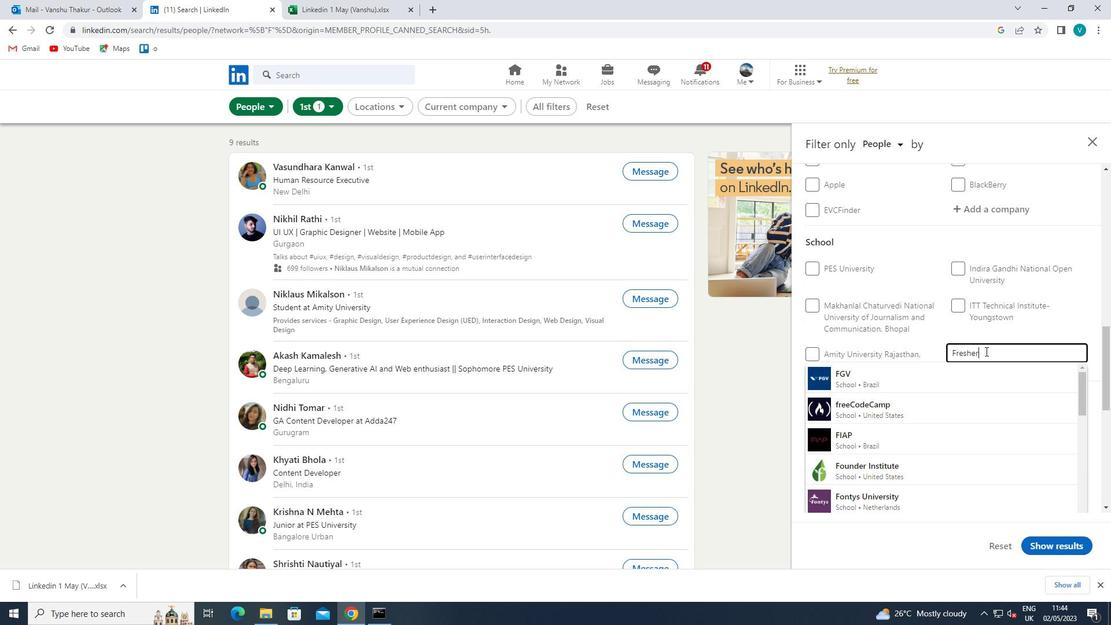 
Action: Mouse moved to (960, 400)
Screenshot: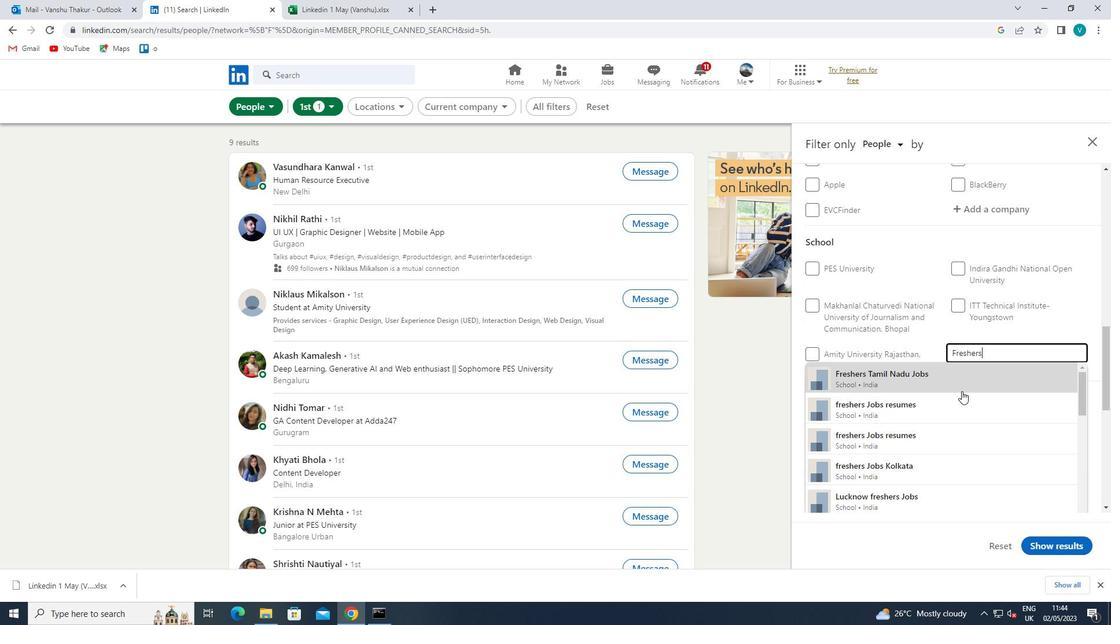 
Action: Mouse pressed left at (960, 400)
Screenshot: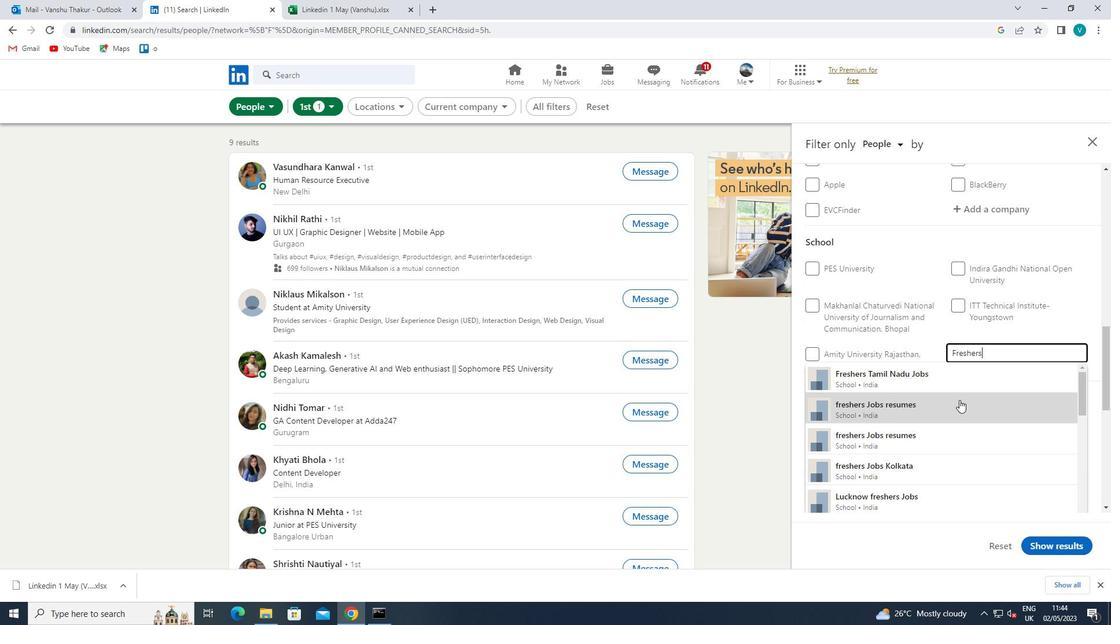 
Action: Mouse scrolled (960, 399) with delta (0, 0)
Screenshot: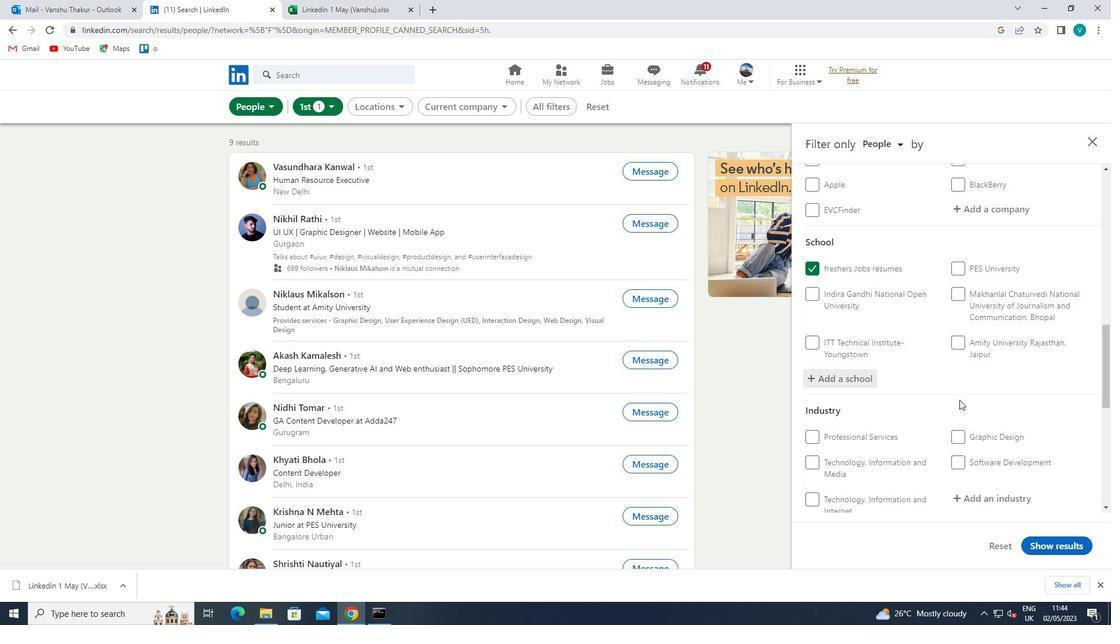 
Action: Mouse scrolled (960, 399) with delta (0, 0)
Screenshot: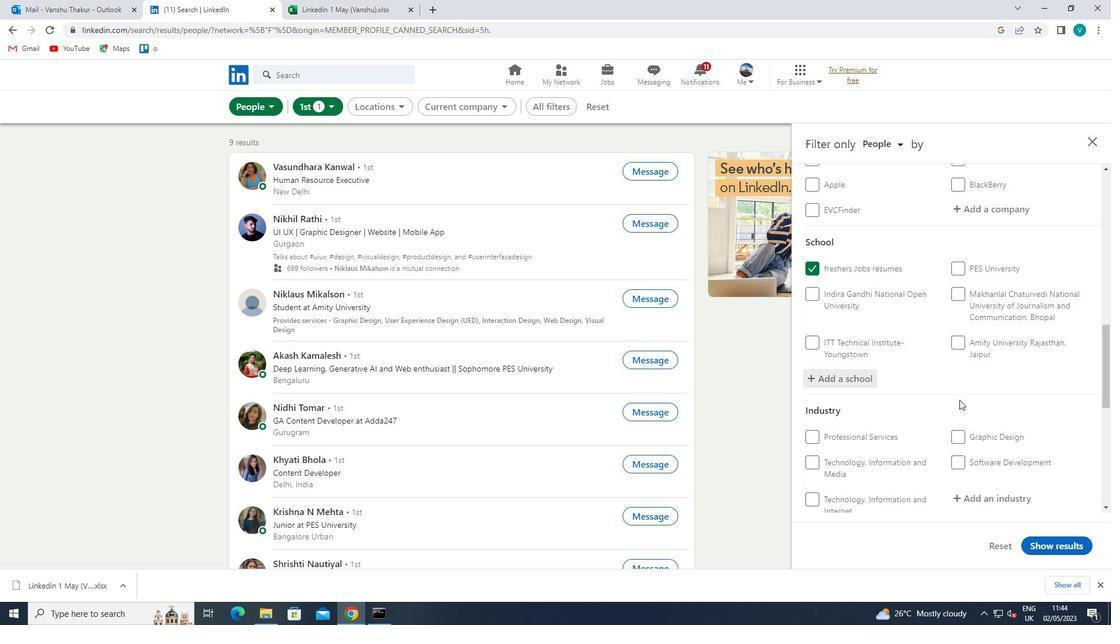 
Action: Mouse moved to (982, 387)
Screenshot: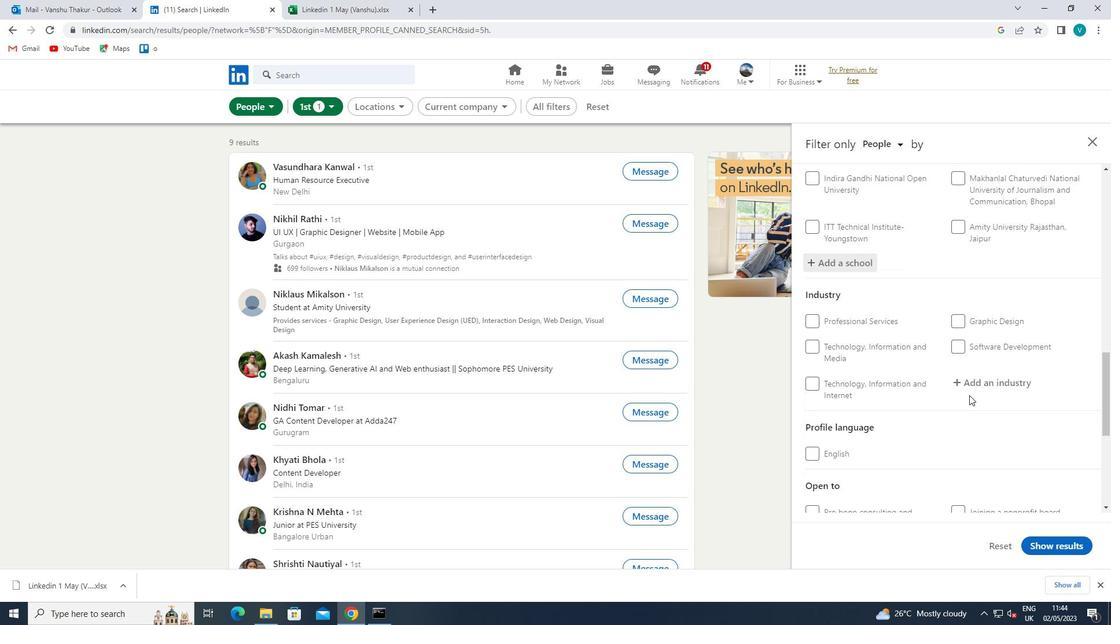 
Action: Mouse pressed left at (982, 387)
Screenshot: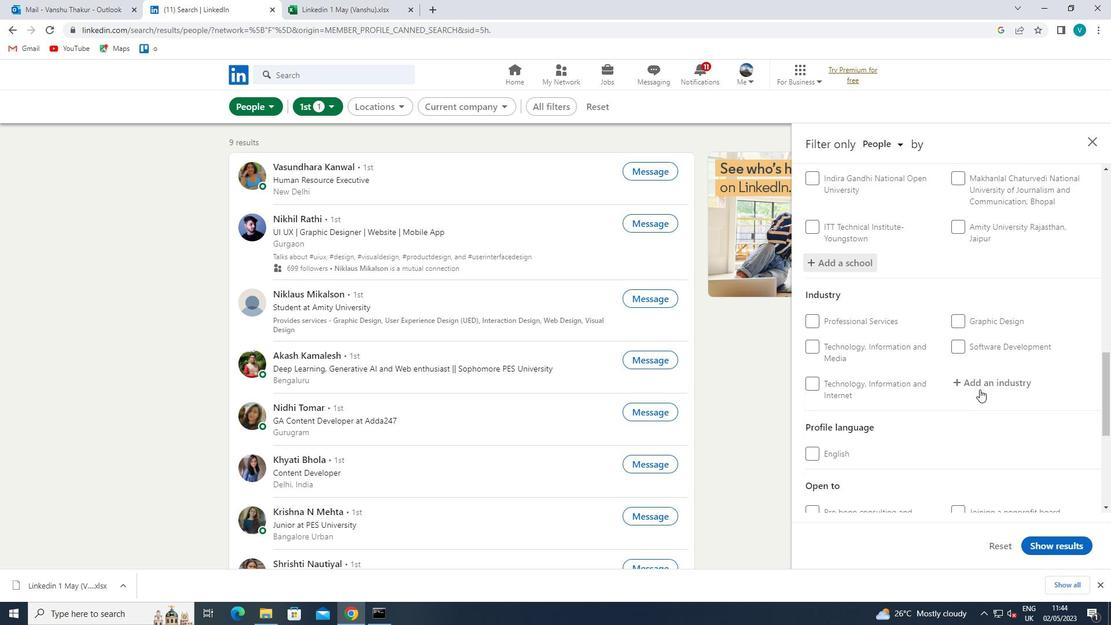 
Action: Key pressed <Key.shift>UTILITY<Key.space>
Screenshot: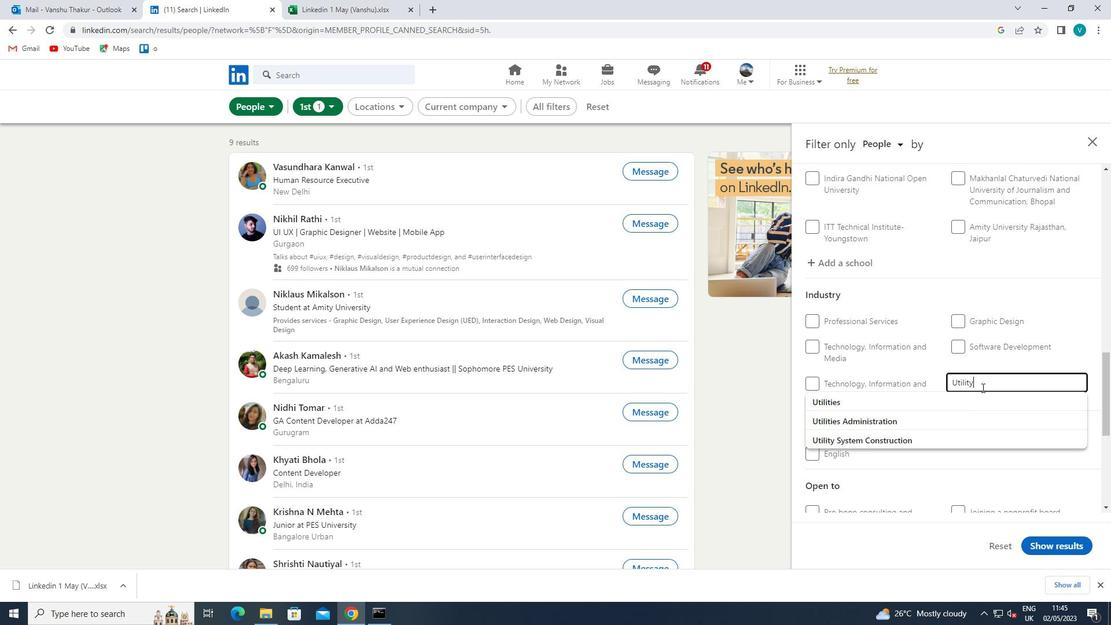 
Action: Mouse moved to (970, 395)
Screenshot: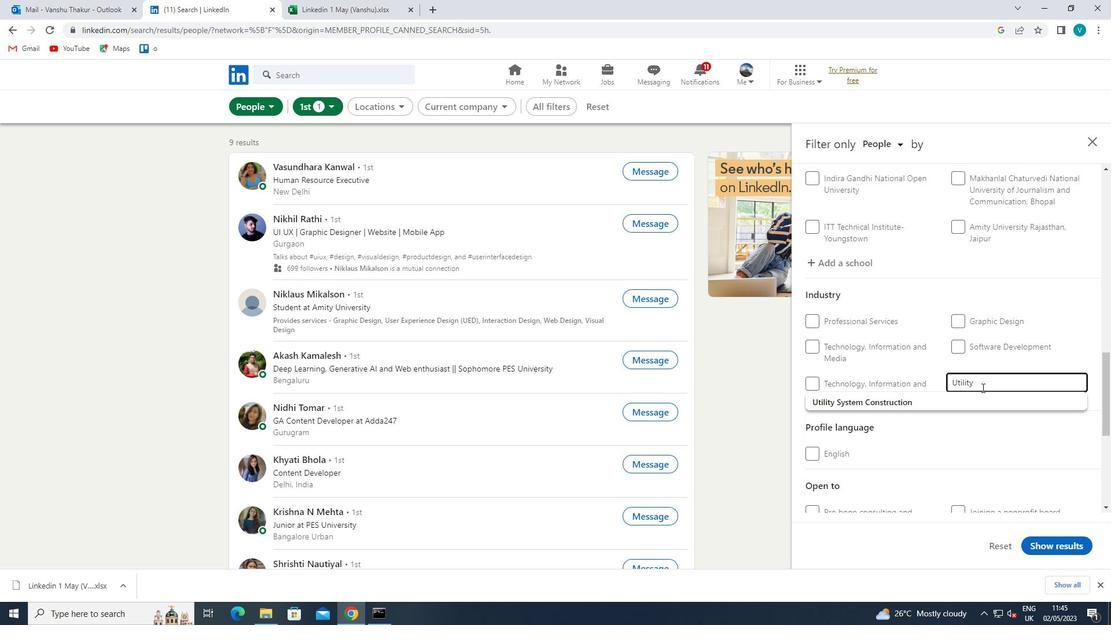 
Action: Mouse pressed left at (970, 395)
Screenshot: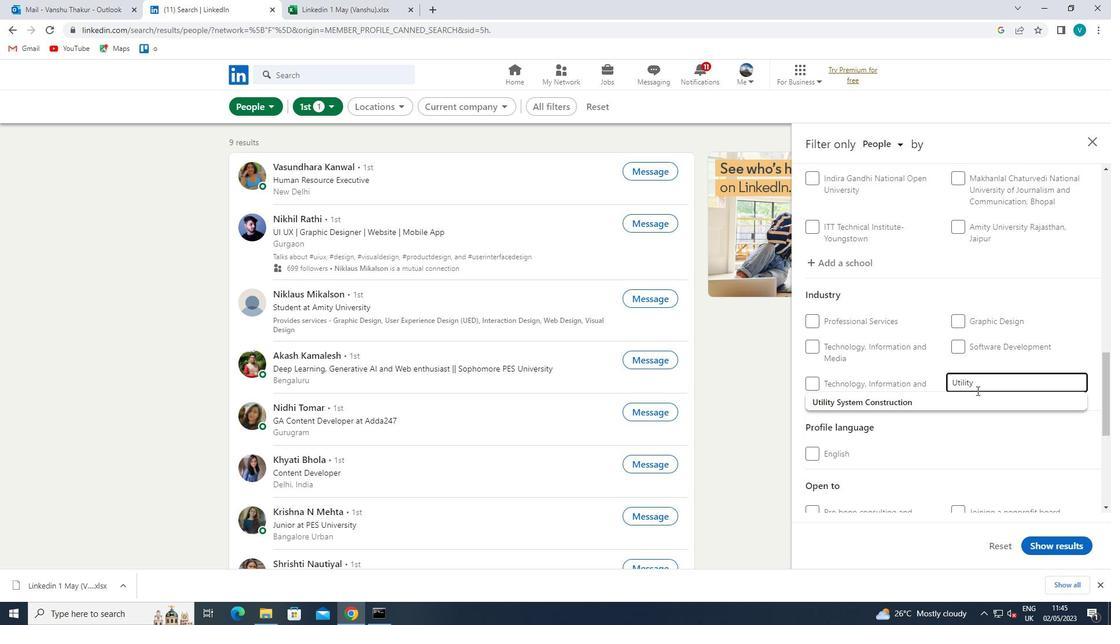
Action: Mouse moved to (973, 395)
Screenshot: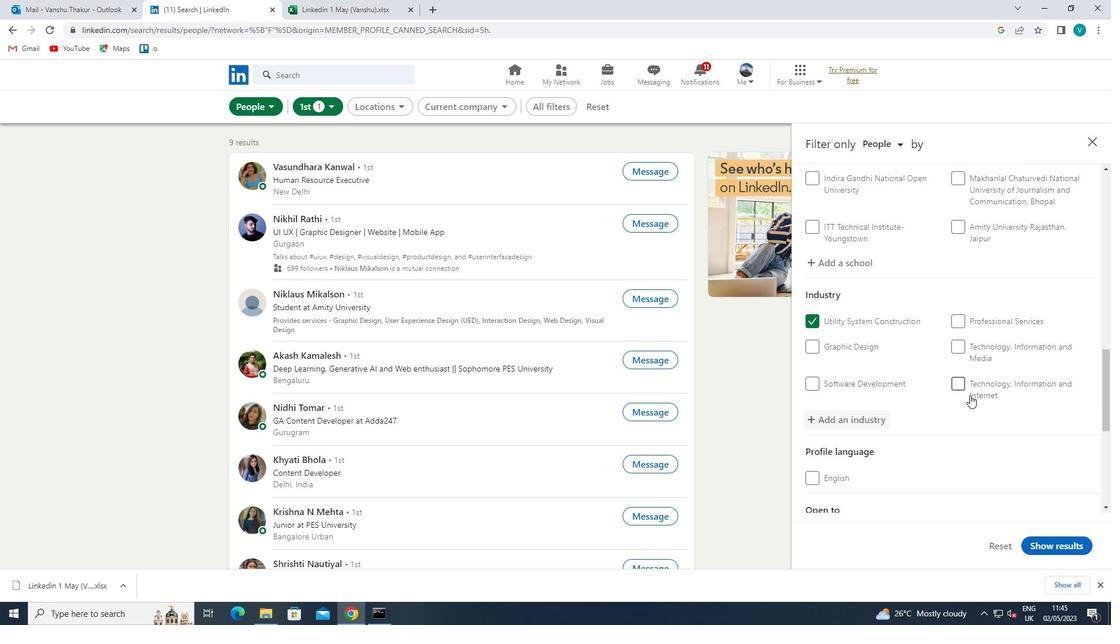 
Action: Mouse scrolled (973, 394) with delta (0, 0)
Screenshot: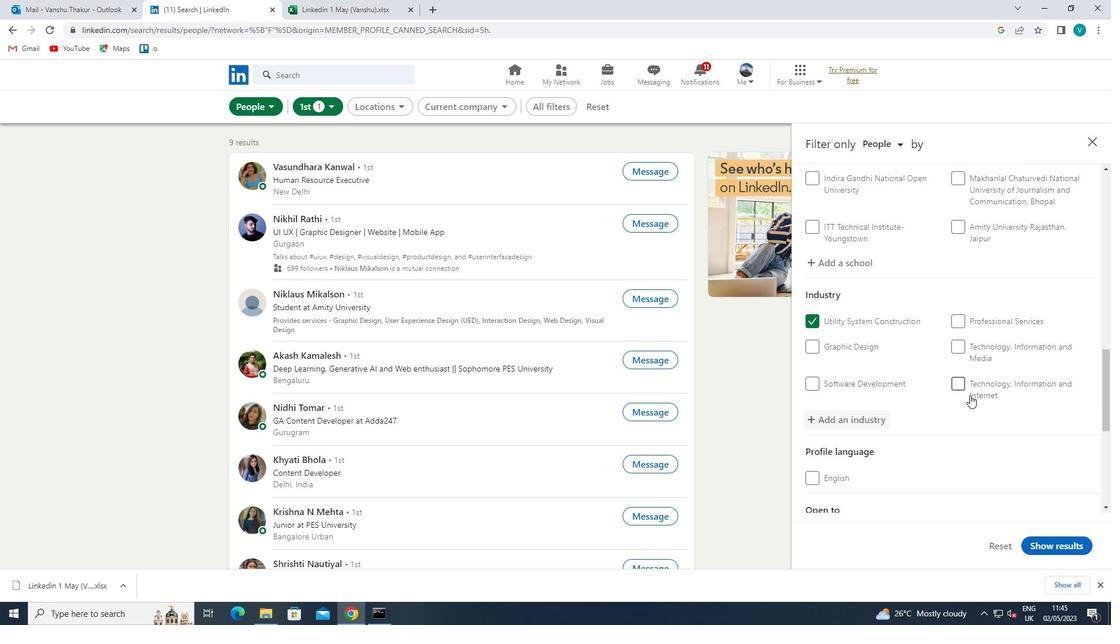 
Action: Mouse moved to (975, 396)
Screenshot: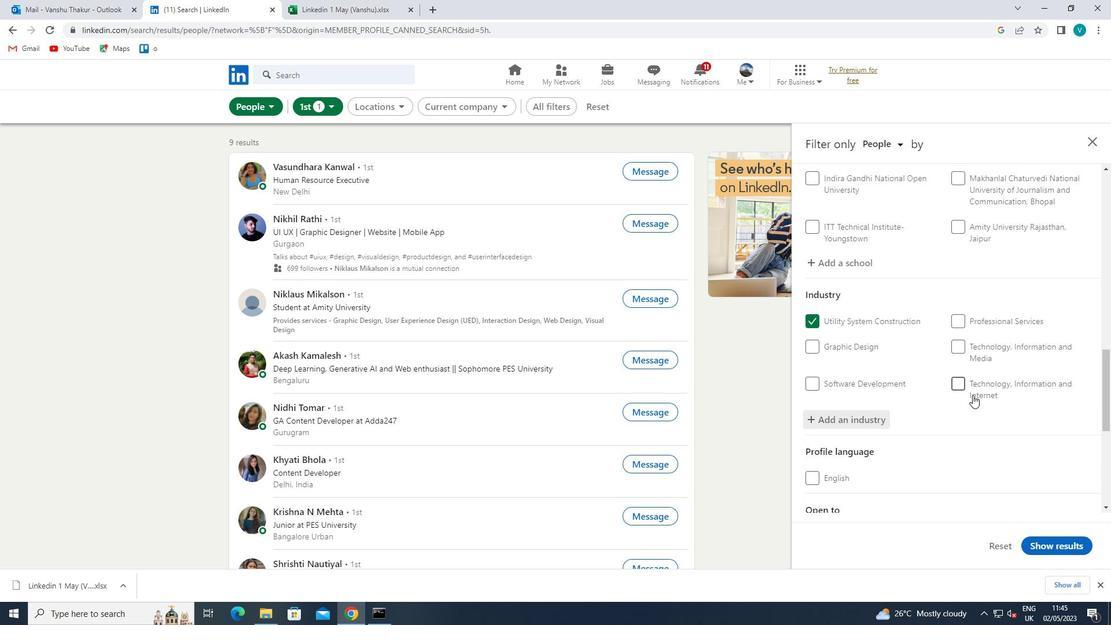 
Action: Mouse scrolled (975, 396) with delta (0, 0)
Screenshot: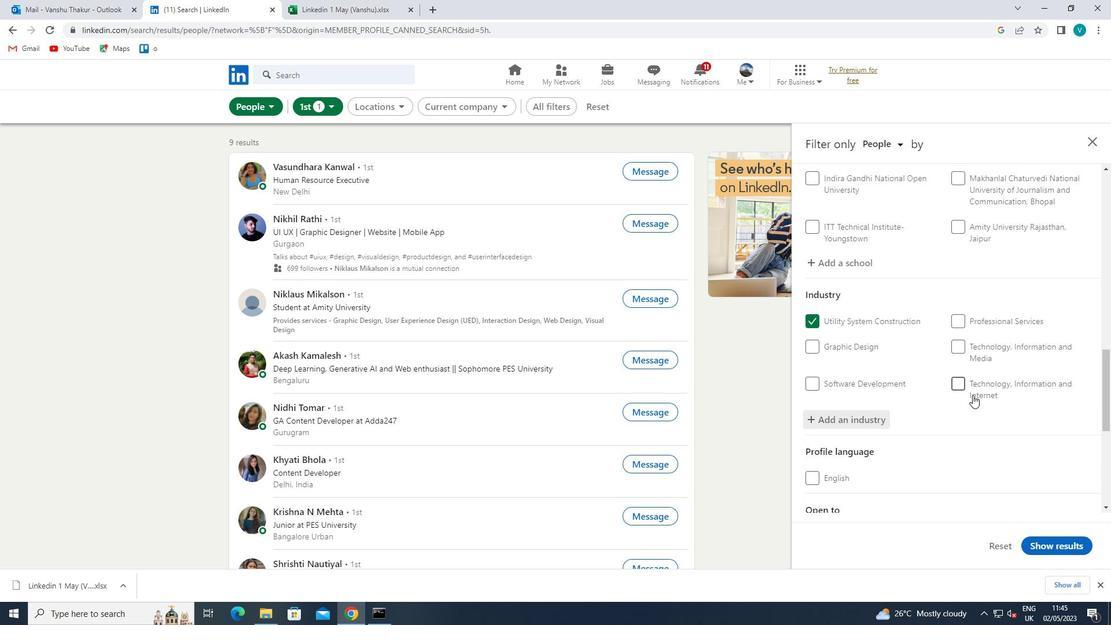
Action: Mouse scrolled (975, 396) with delta (0, 0)
Screenshot: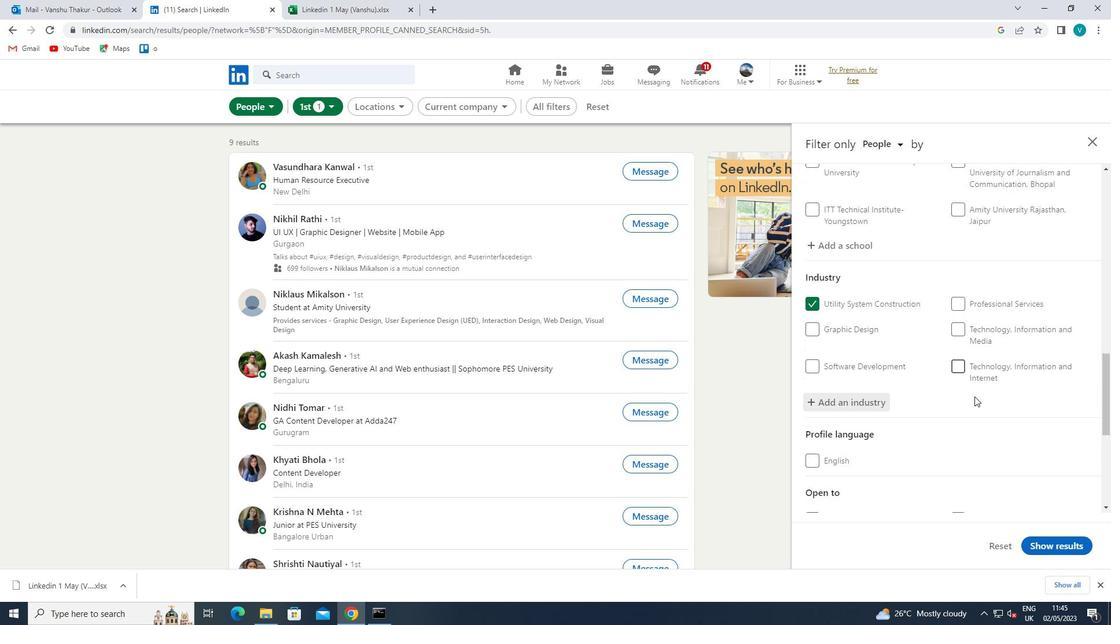 
Action: Mouse scrolled (975, 396) with delta (0, 0)
Screenshot: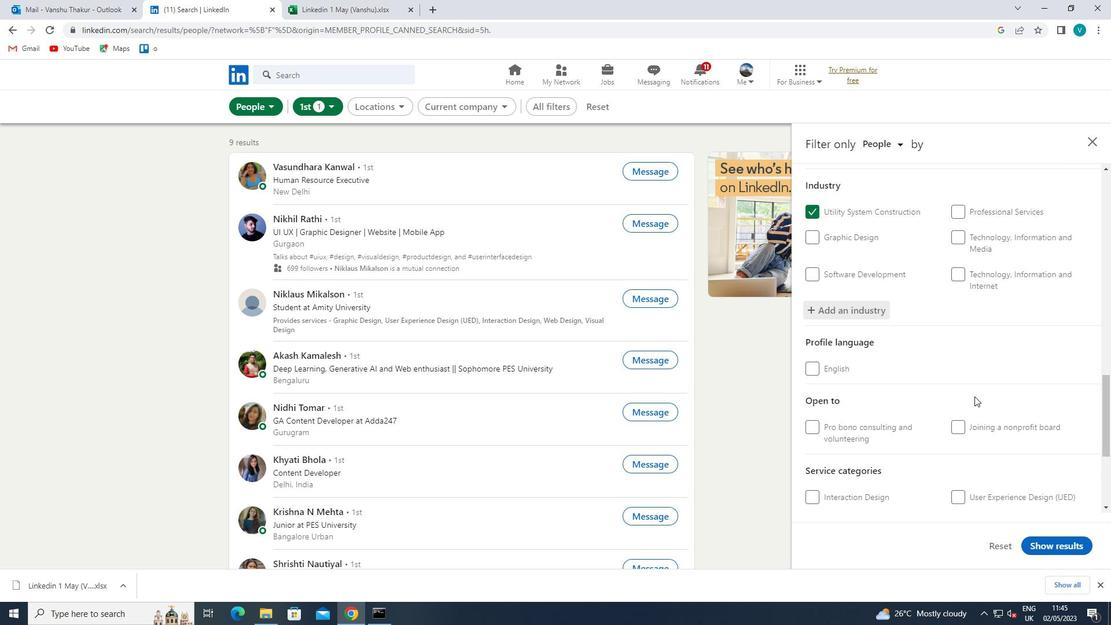 
Action: Mouse scrolled (975, 396) with delta (0, 0)
Screenshot: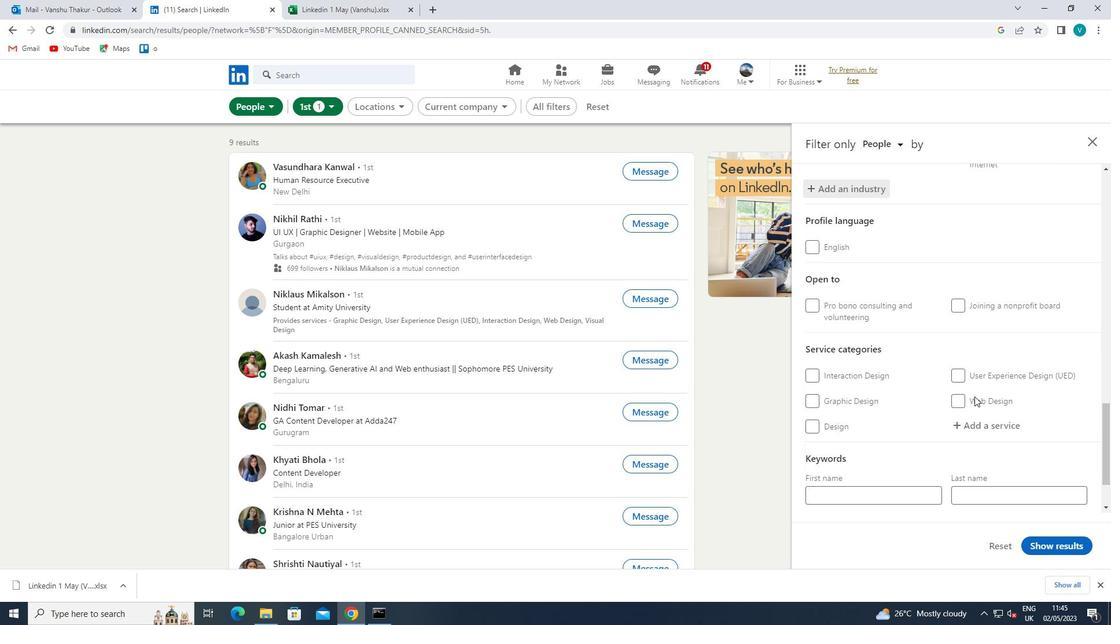 
Action: Mouse moved to (997, 364)
Screenshot: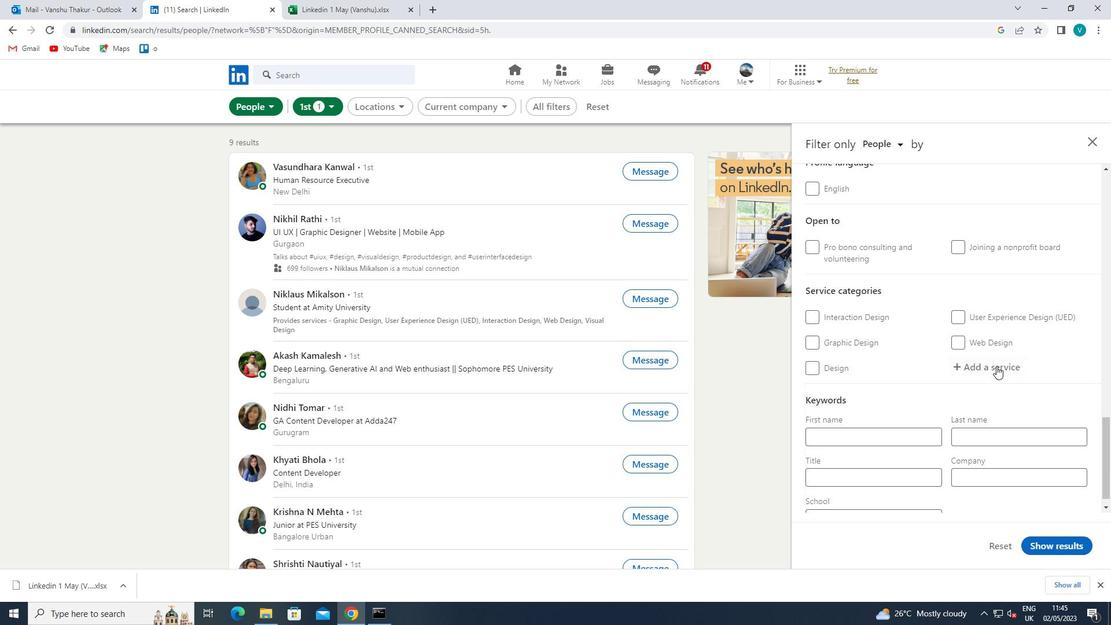 
Action: Mouse pressed left at (997, 364)
Screenshot: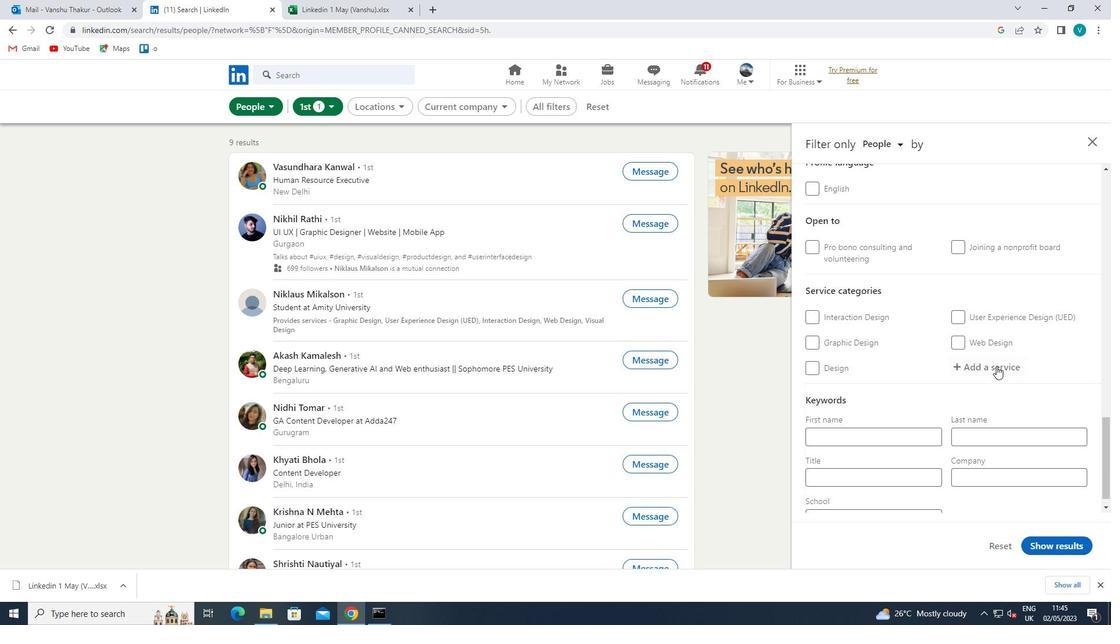 
Action: Key pressed <Key.shift>MORTGAGE<Key.space>
Screenshot: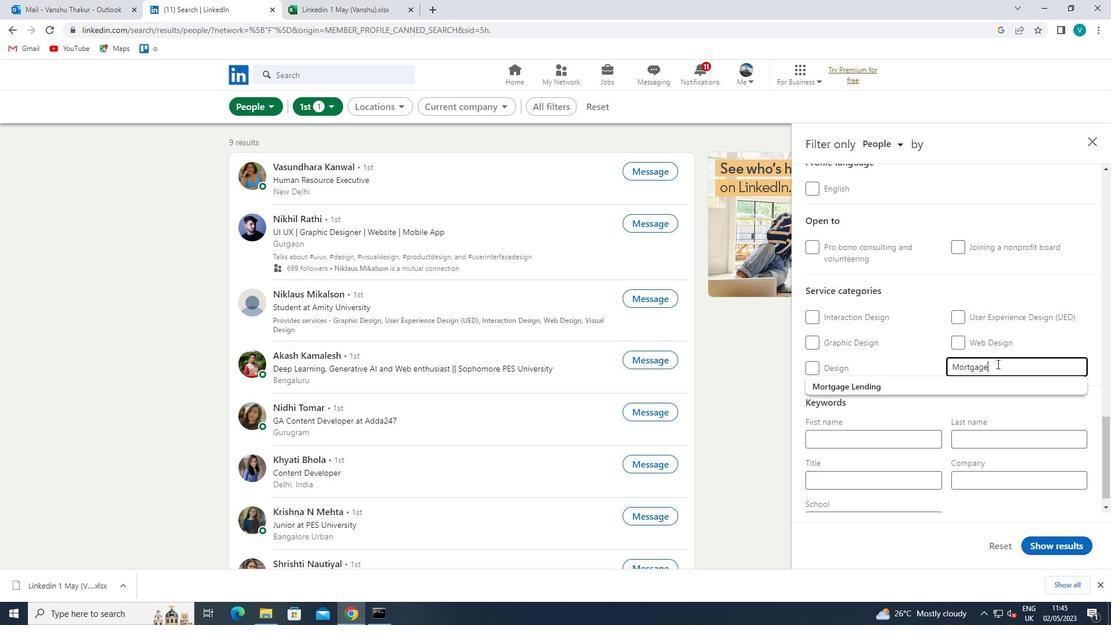 
Action: Mouse moved to (975, 378)
Screenshot: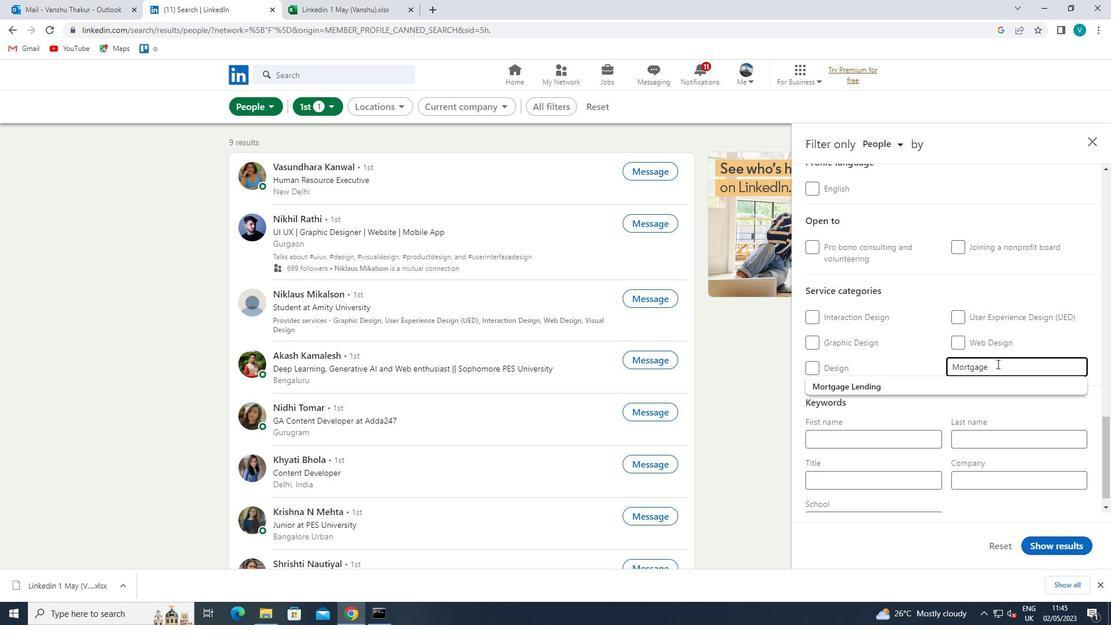 
Action: Mouse pressed left at (975, 378)
Screenshot: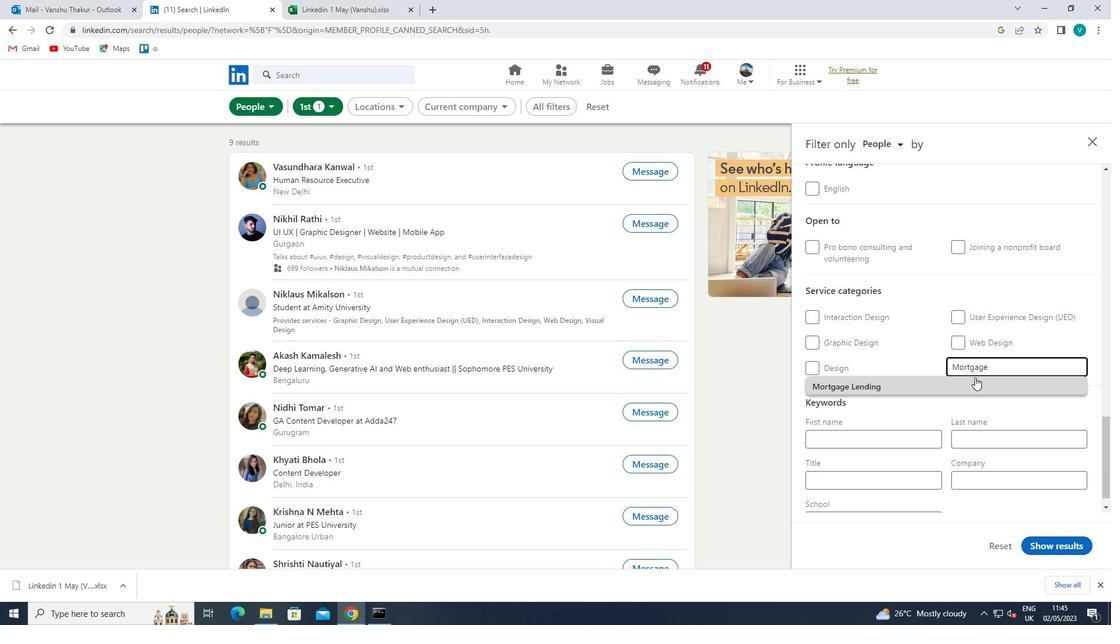 
Action: Mouse moved to (974, 378)
Screenshot: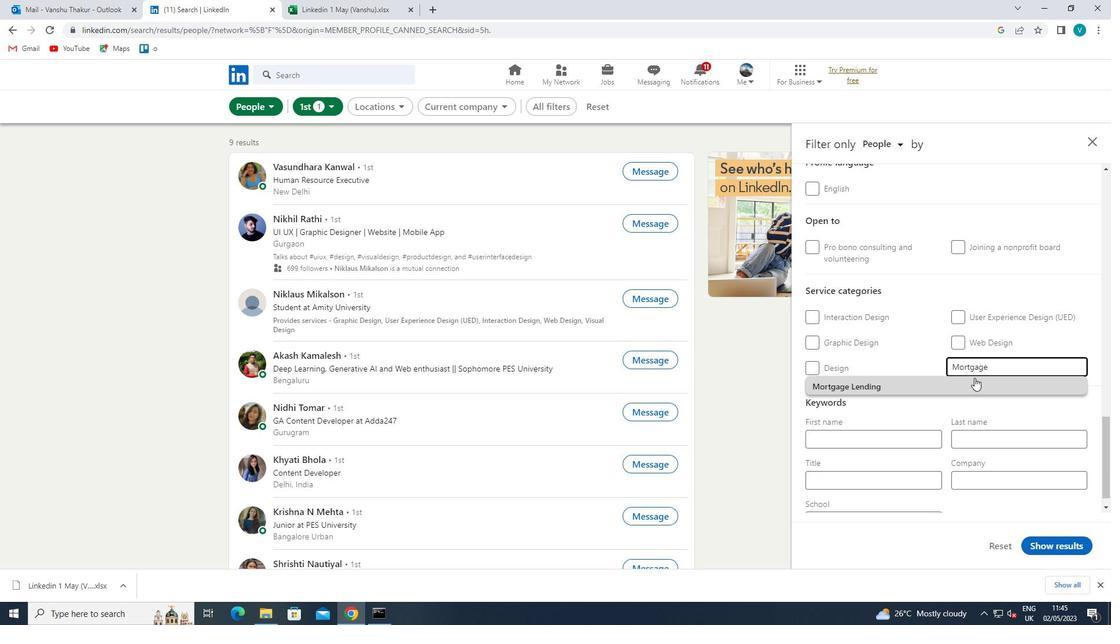 
Action: Mouse scrolled (974, 377) with delta (0, 0)
Screenshot: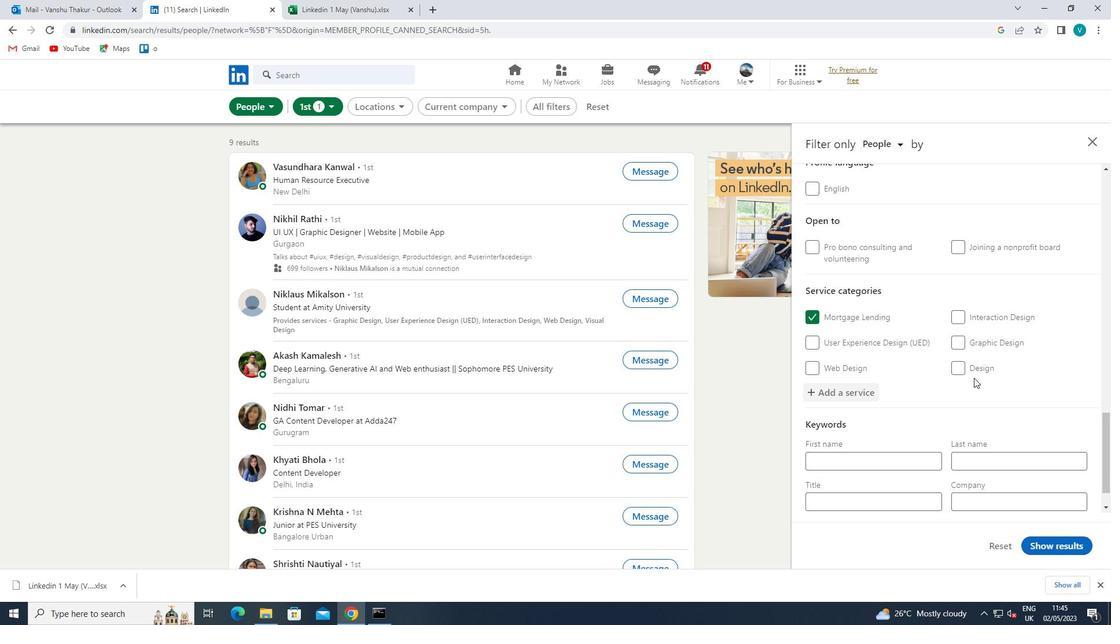 
Action: Mouse scrolled (974, 377) with delta (0, 0)
Screenshot: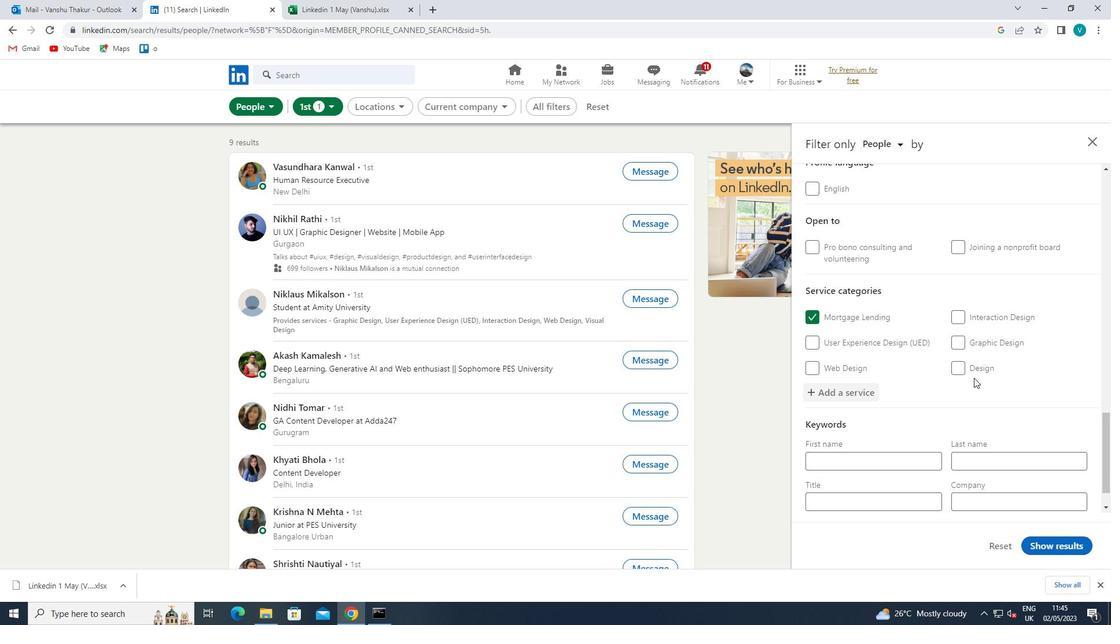
Action: Mouse scrolled (974, 377) with delta (0, 0)
Screenshot: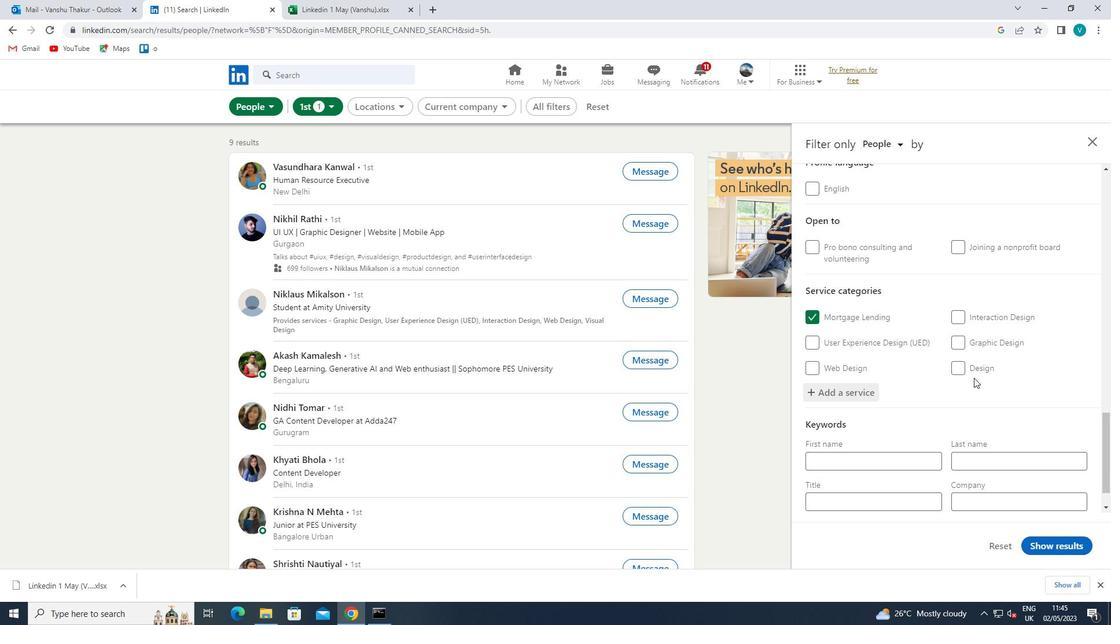 
Action: Mouse moved to (916, 458)
Screenshot: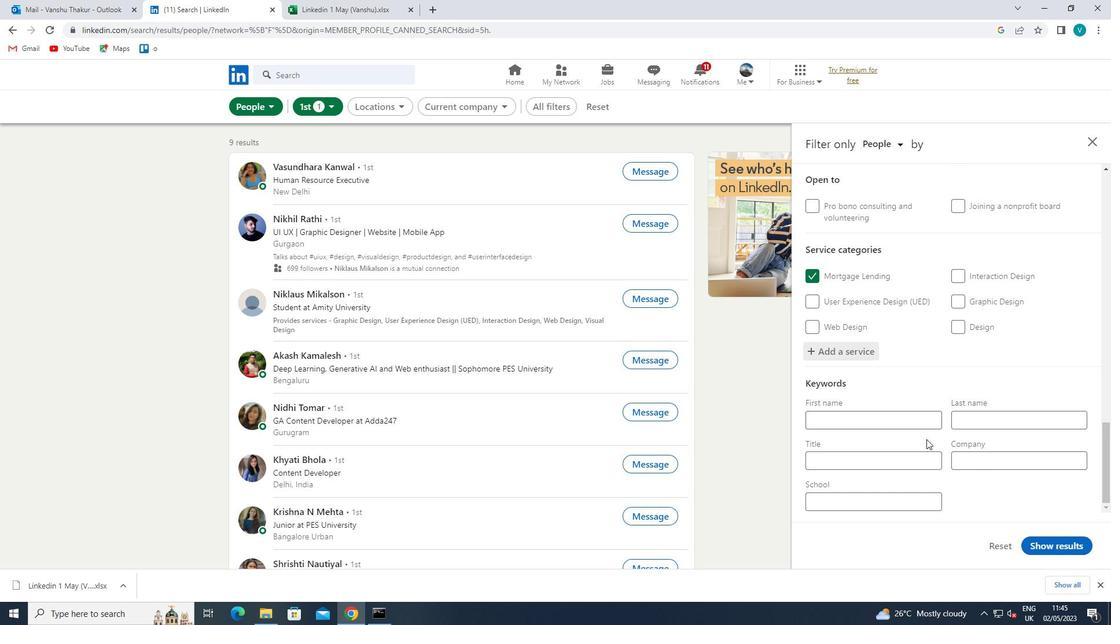 
Action: Mouse pressed left at (916, 458)
Screenshot: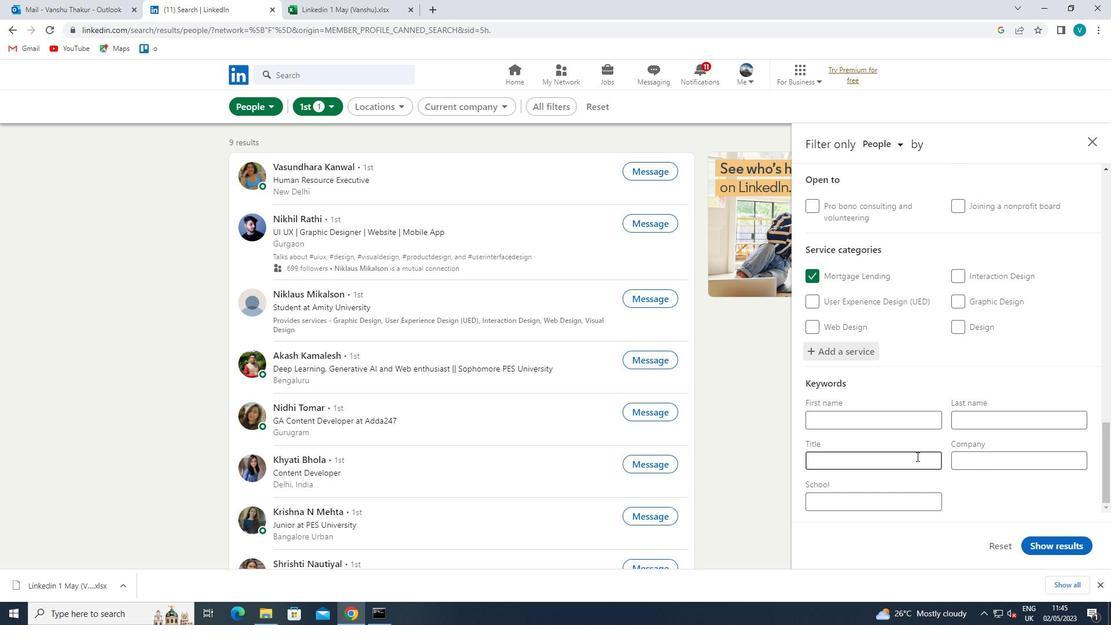 
Action: Key pressed <Key.shift>PHLEBOTOMO<Key.backspace>IST<Key.space>
Screenshot: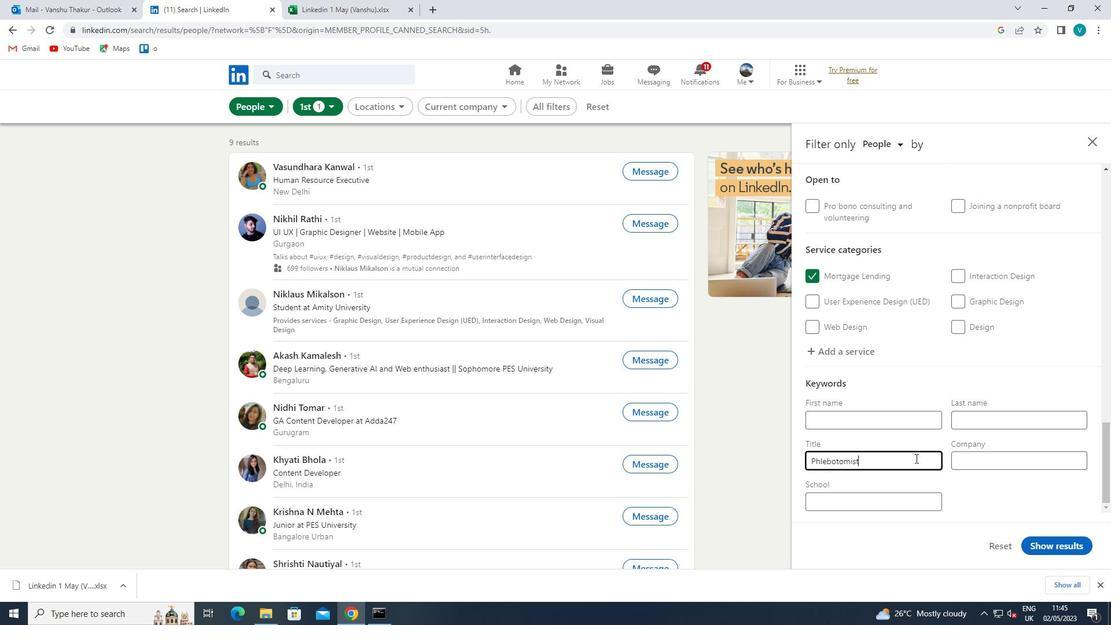 
Action: Mouse moved to (1054, 552)
Screenshot: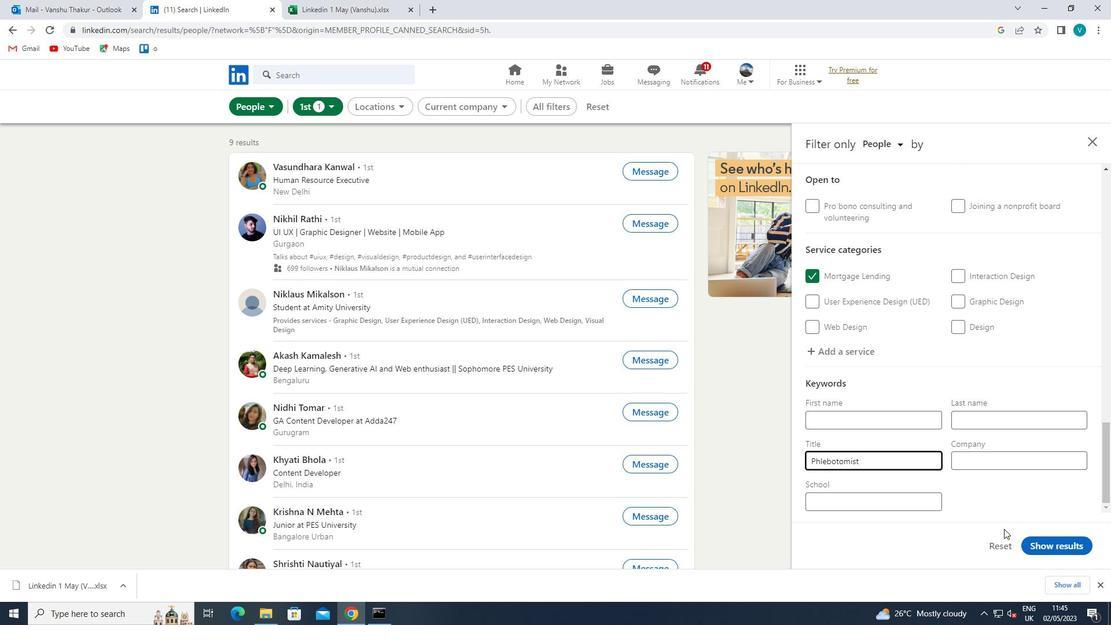 
Action: Mouse pressed left at (1054, 552)
Screenshot: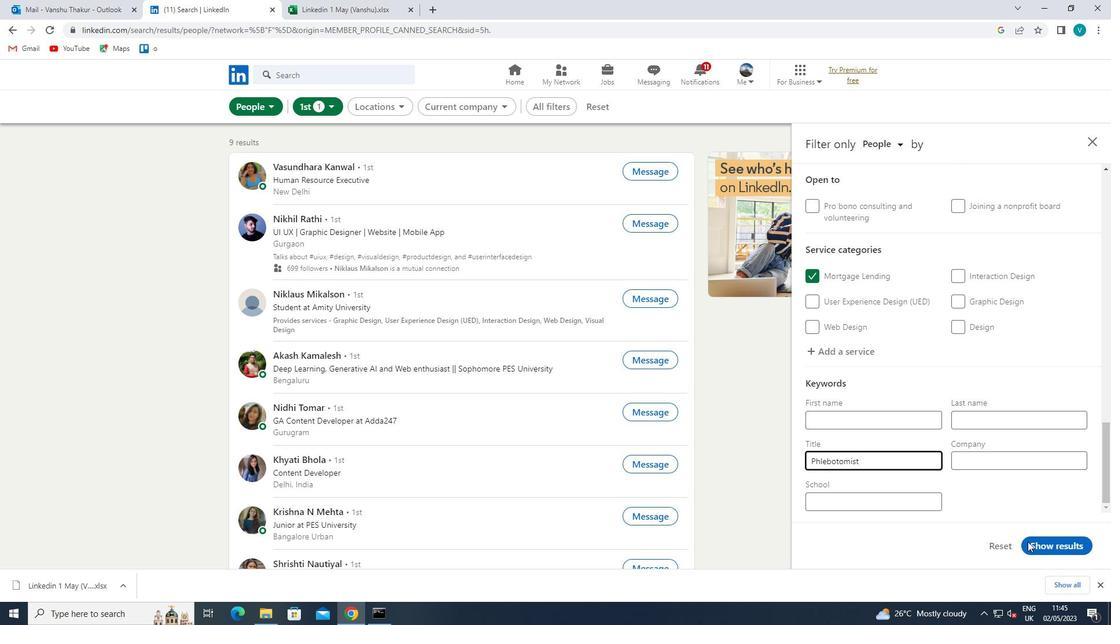 
